 Task: Look for space in Vrbas, Serbia from 3rd August, 2023 to 17th August, 2023 for 3 adults, 1 child in price range Rs.3000 to Rs.15000. Place can be entire place with 3 bedrooms having 4 beds and 2 bathrooms. Property type can be house, flat, guest house. Booking option can be shelf check-in. Required host language is English.
Action: Mouse moved to (438, 106)
Screenshot: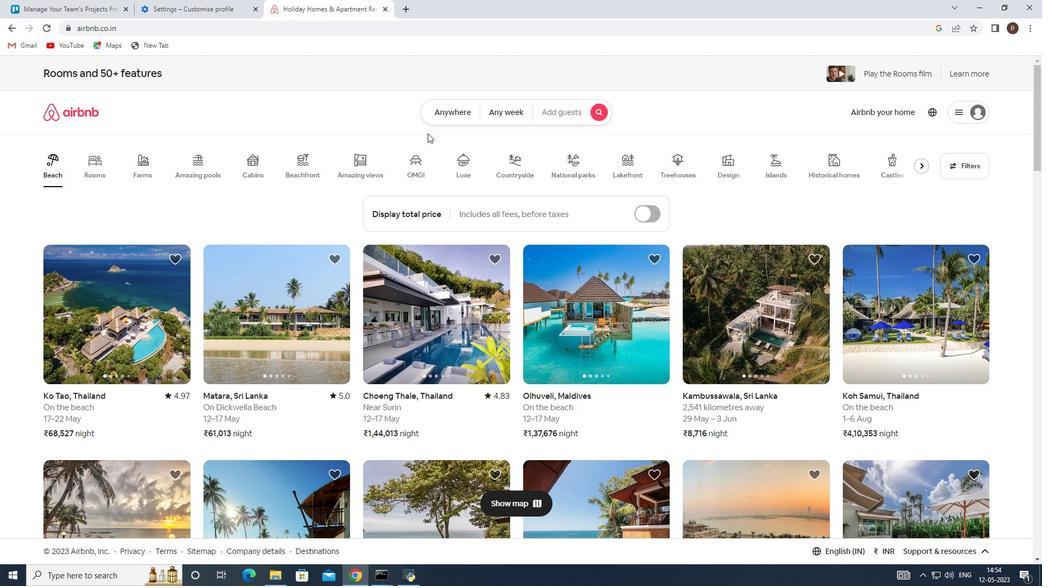 
Action: Mouse pressed left at (438, 106)
Screenshot: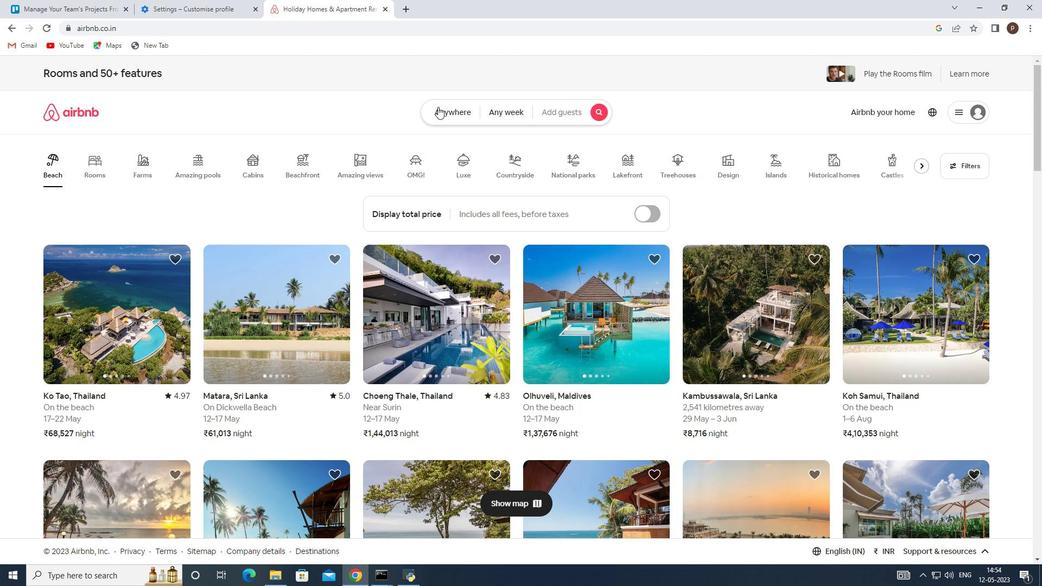 
Action: Mouse moved to (355, 147)
Screenshot: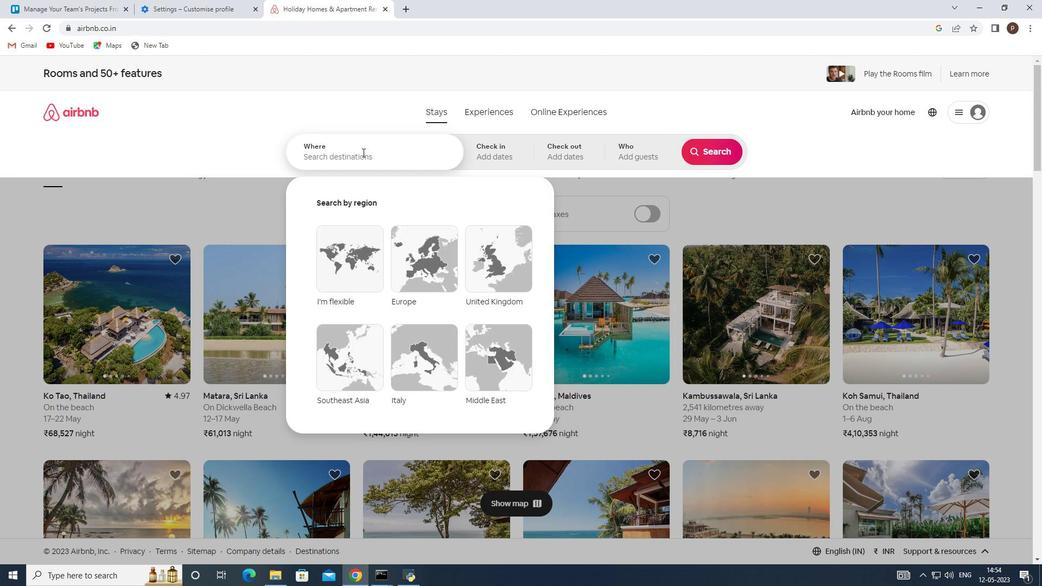 
Action: Mouse pressed left at (355, 147)
Screenshot: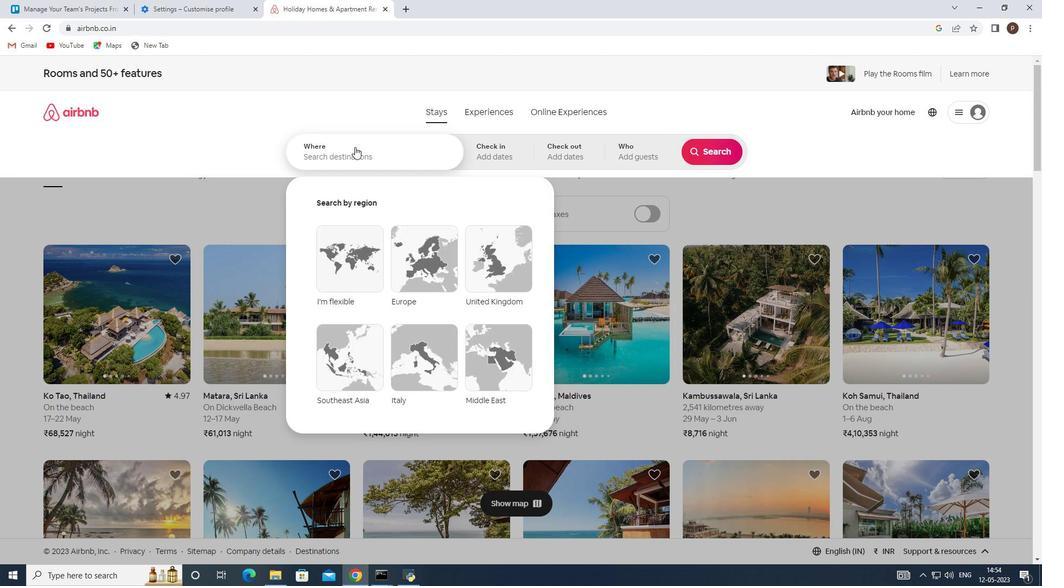 
Action: Mouse moved to (352, 153)
Screenshot: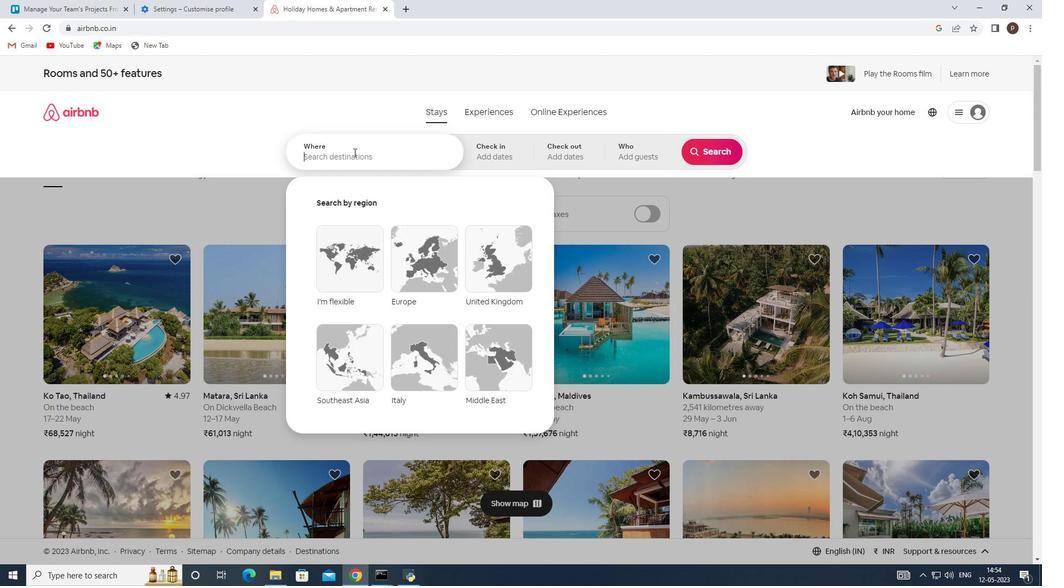 
Action: Key pressed <Key.caps_lock>V<Key.caps_lock>rbas
Screenshot: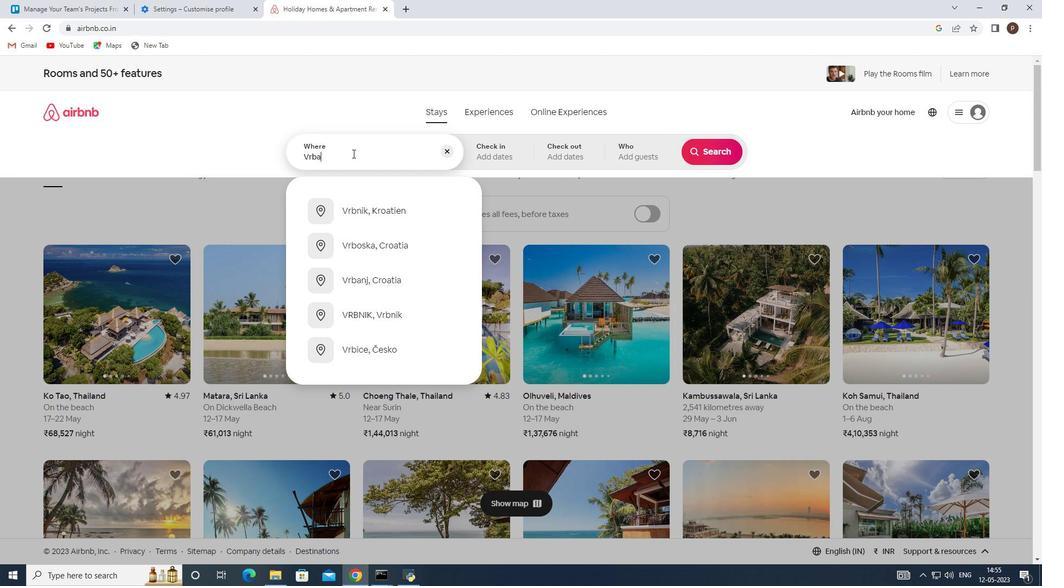 
Action: Mouse moved to (373, 204)
Screenshot: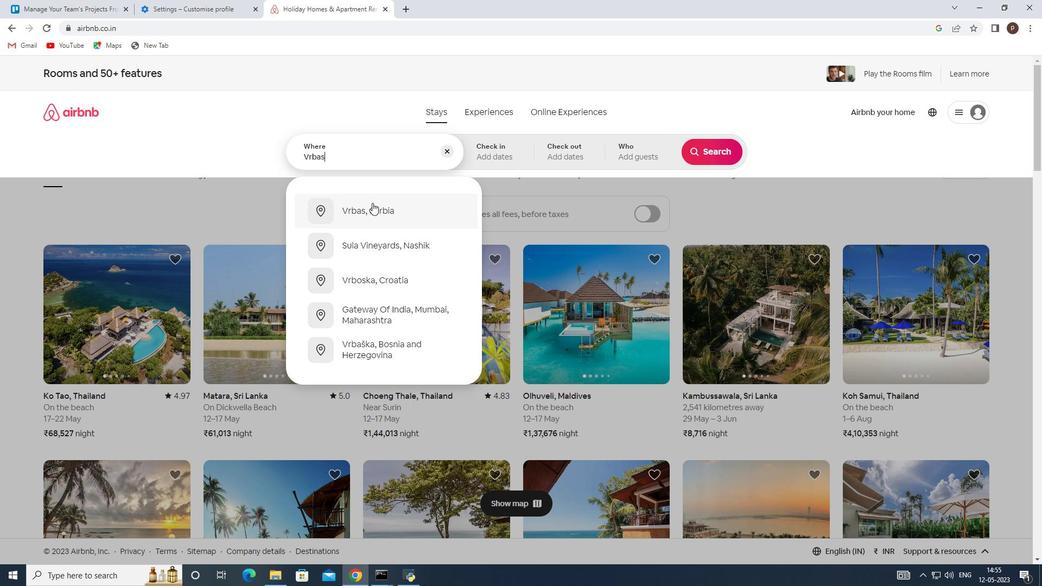 
Action: Mouse pressed left at (373, 204)
Screenshot: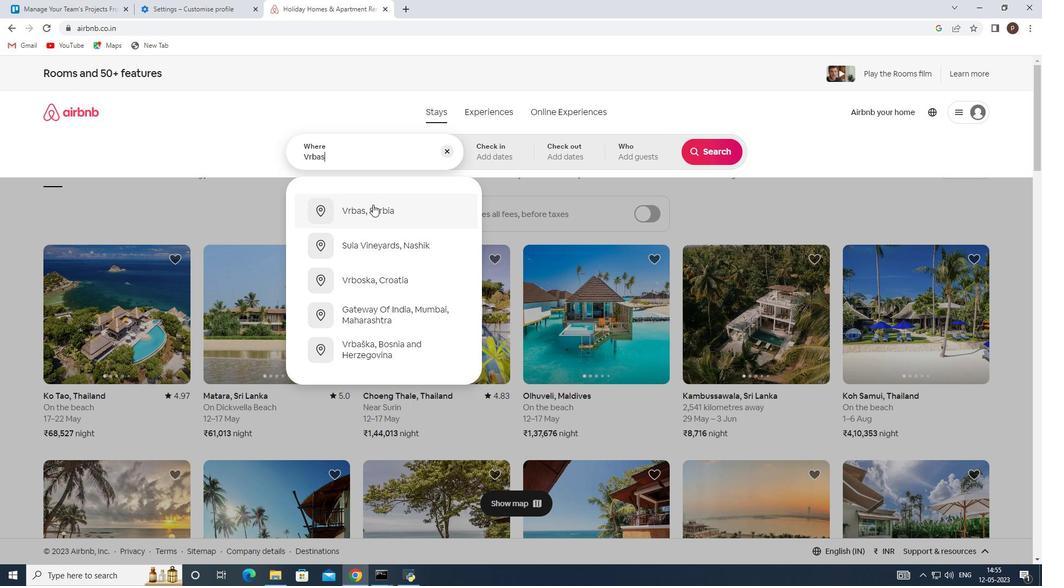 
Action: Mouse moved to (706, 240)
Screenshot: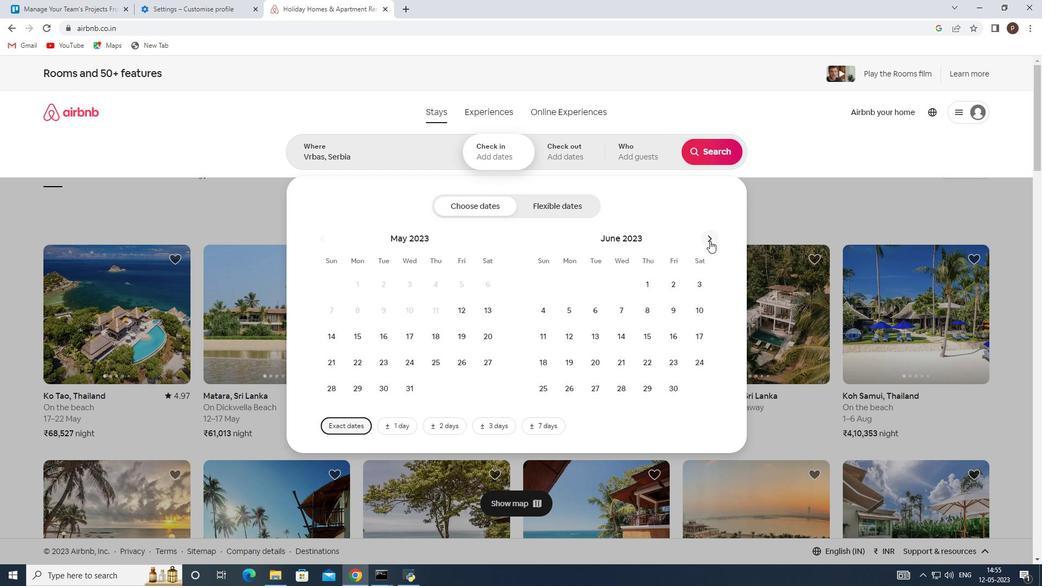 
Action: Mouse pressed left at (706, 240)
Screenshot: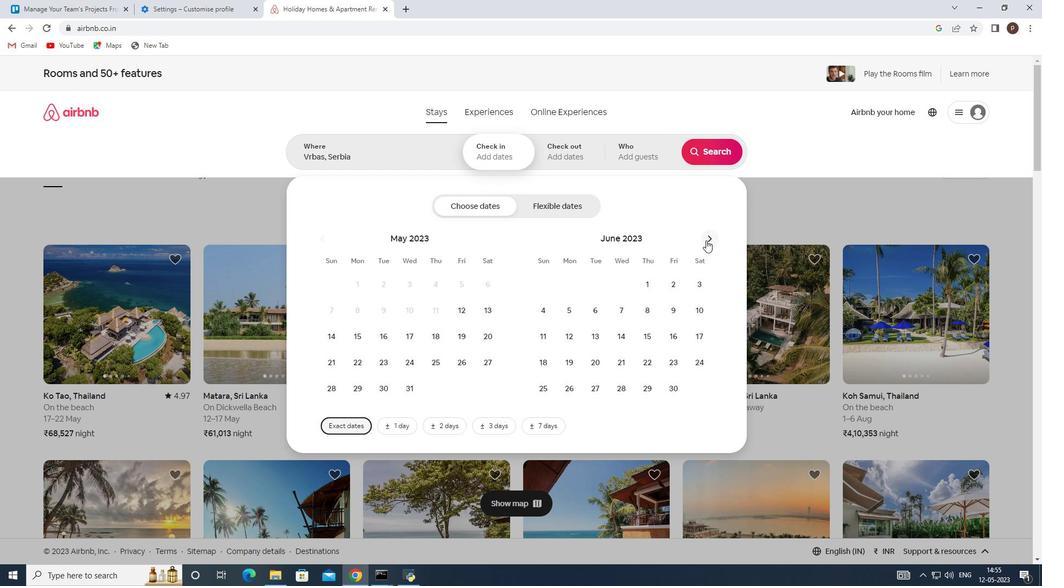 
Action: Mouse pressed left at (706, 240)
Screenshot: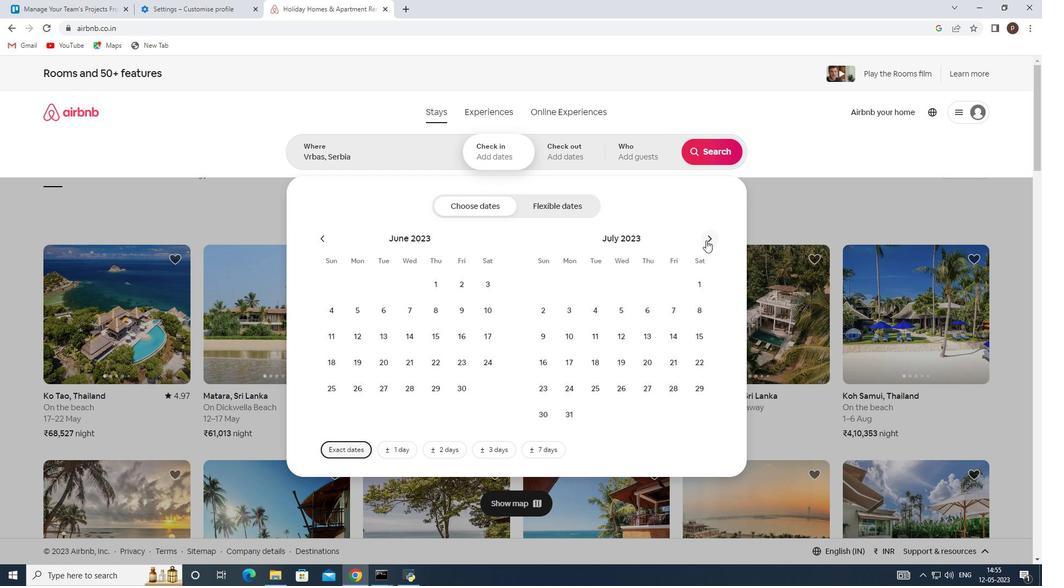 
Action: Mouse moved to (652, 281)
Screenshot: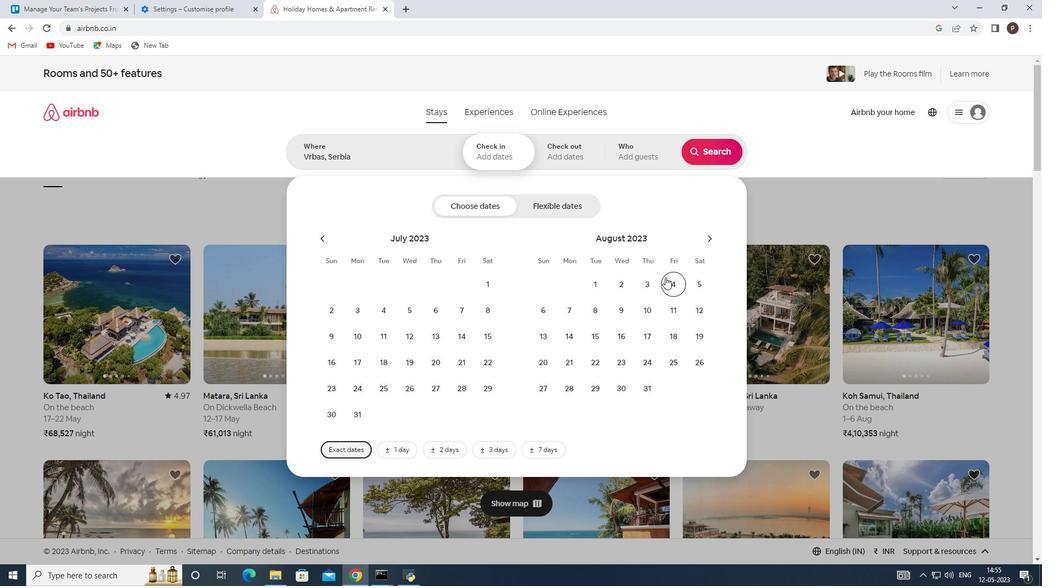 
Action: Mouse pressed left at (652, 281)
Screenshot: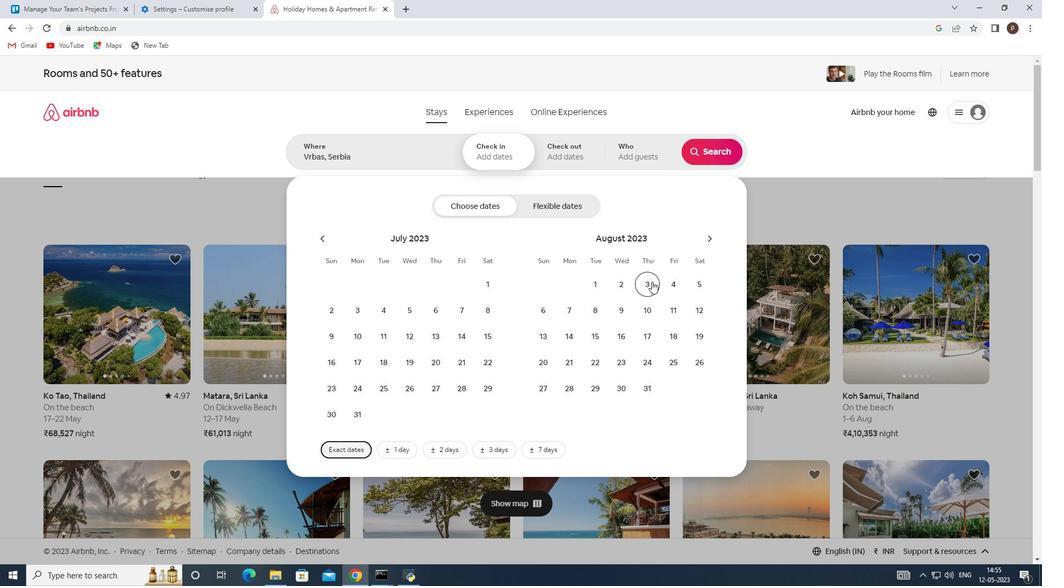 
Action: Mouse moved to (647, 337)
Screenshot: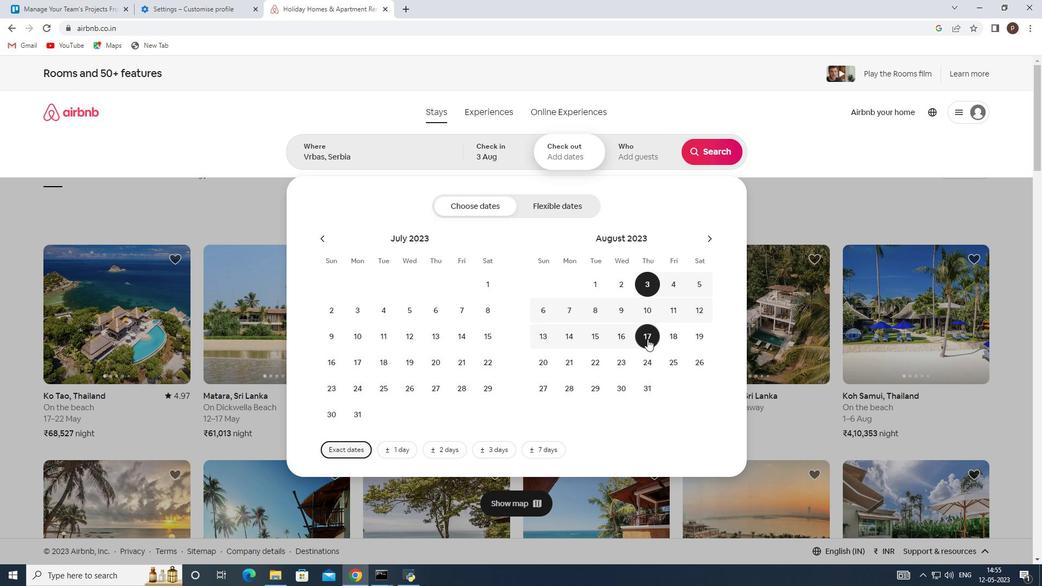 
Action: Mouse pressed left at (647, 337)
Screenshot: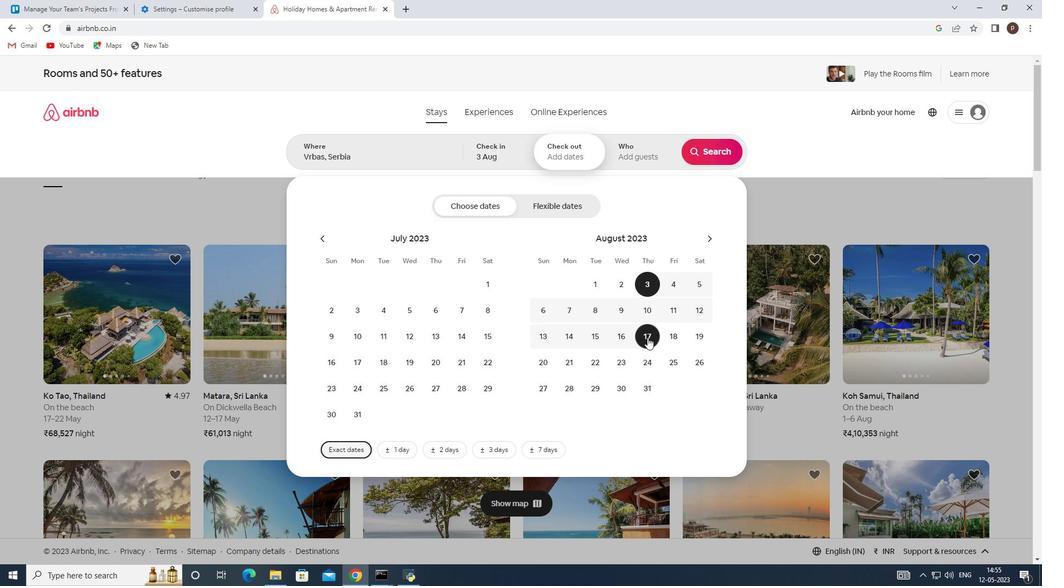 
Action: Mouse moved to (644, 144)
Screenshot: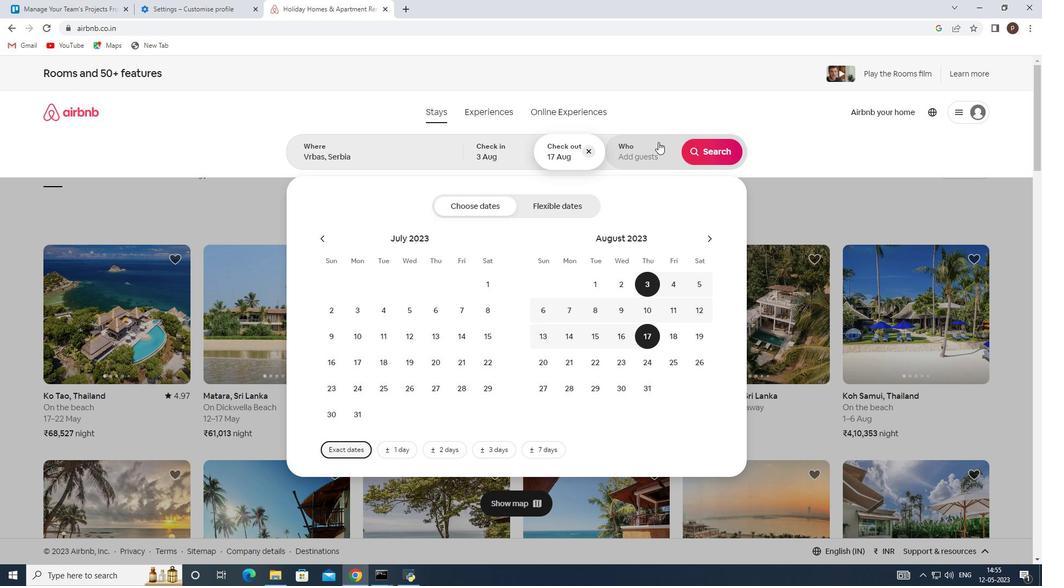 
Action: Mouse pressed left at (644, 144)
Screenshot: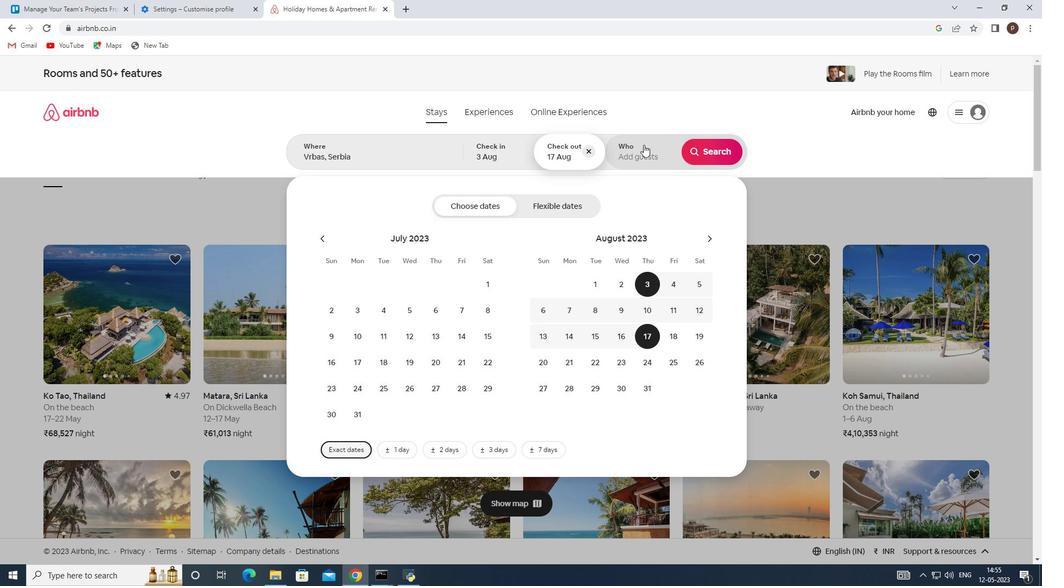 
Action: Mouse moved to (707, 210)
Screenshot: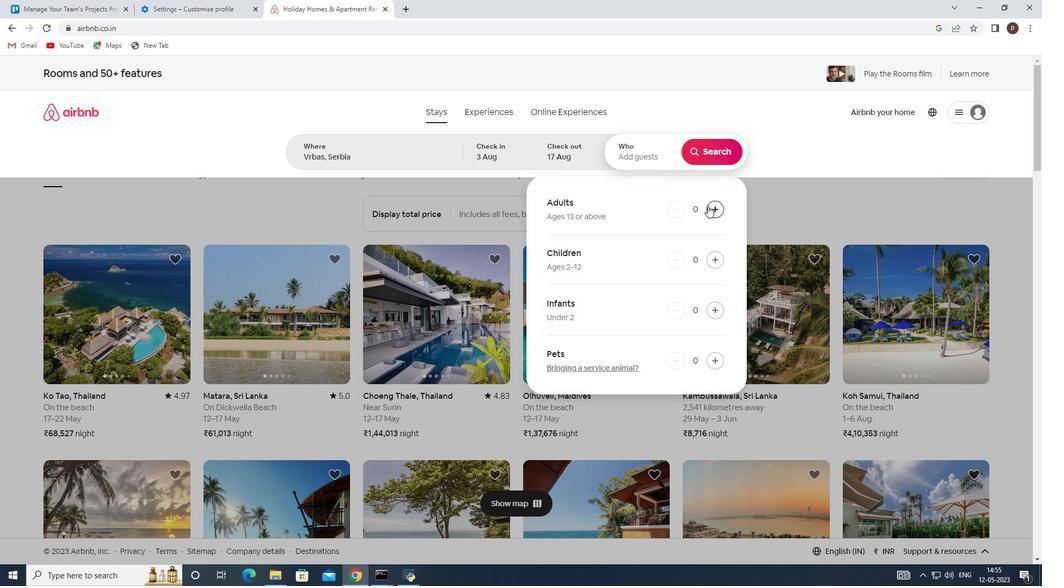 
Action: Mouse pressed left at (707, 210)
Screenshot: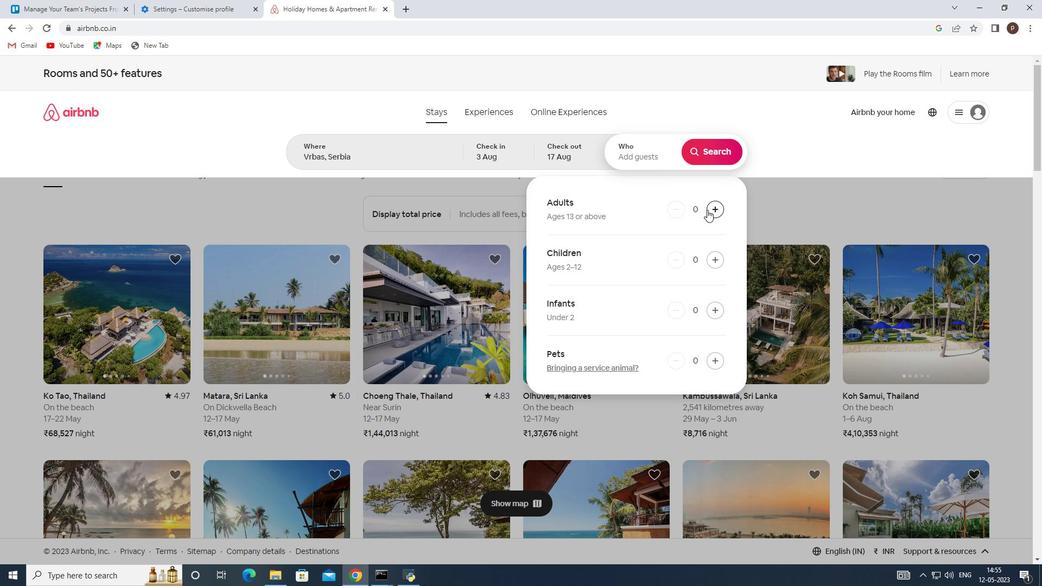 
Action: Mouse pressed left at (707, 210)
Screenshot: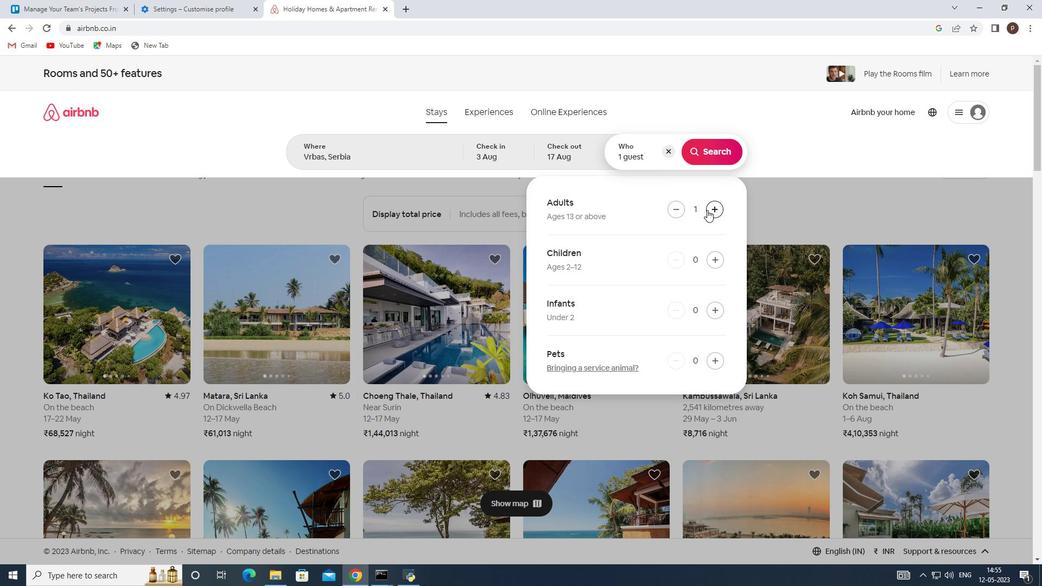 
Action: Mouse pressed left at (707, 210)
Screenshot: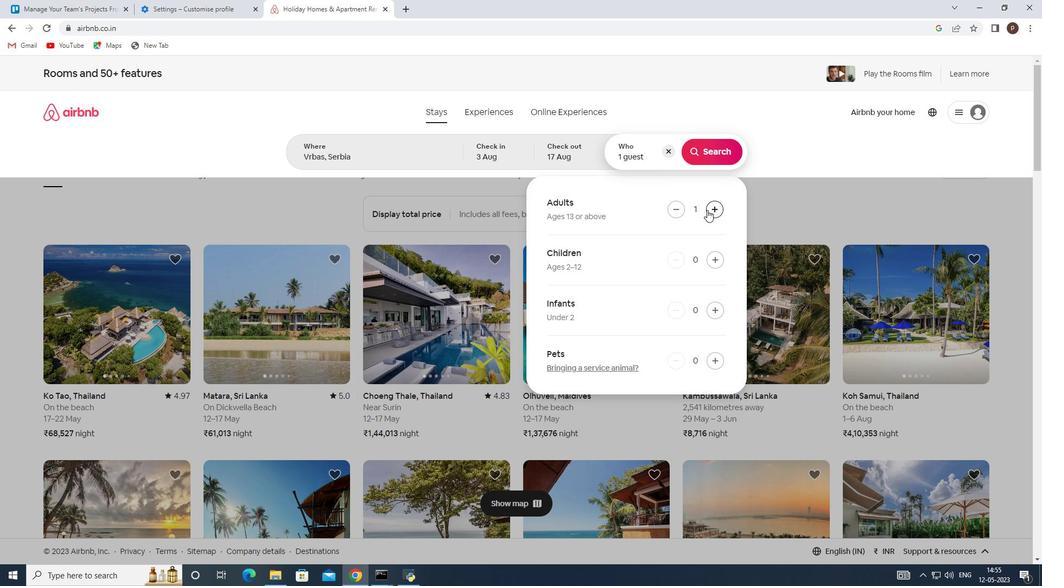
Action: Mouse moved to (714, 254)
Screenshot: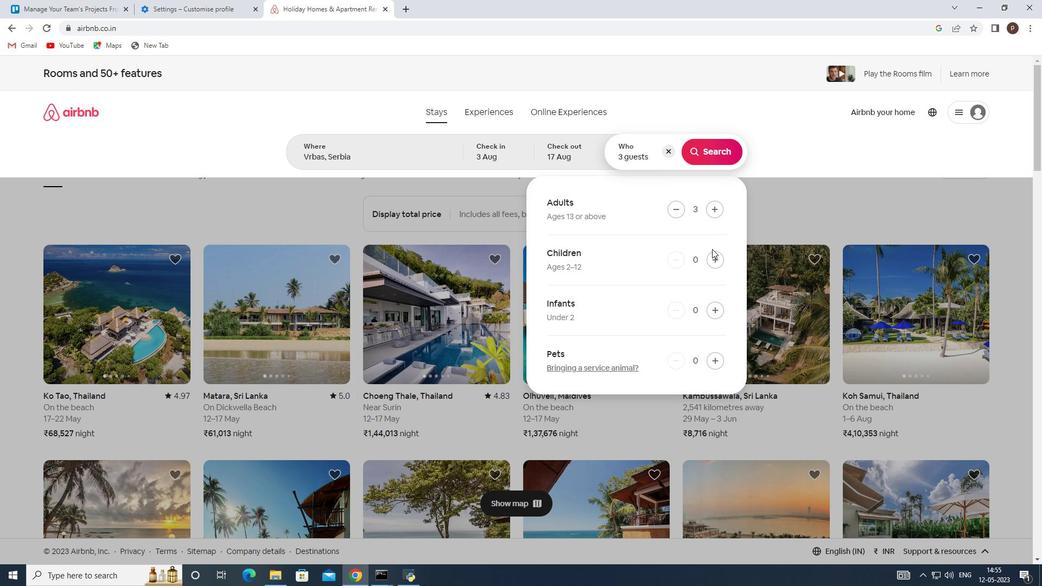 
Action: Mouse pressed left at (714, 254)
Screenshot: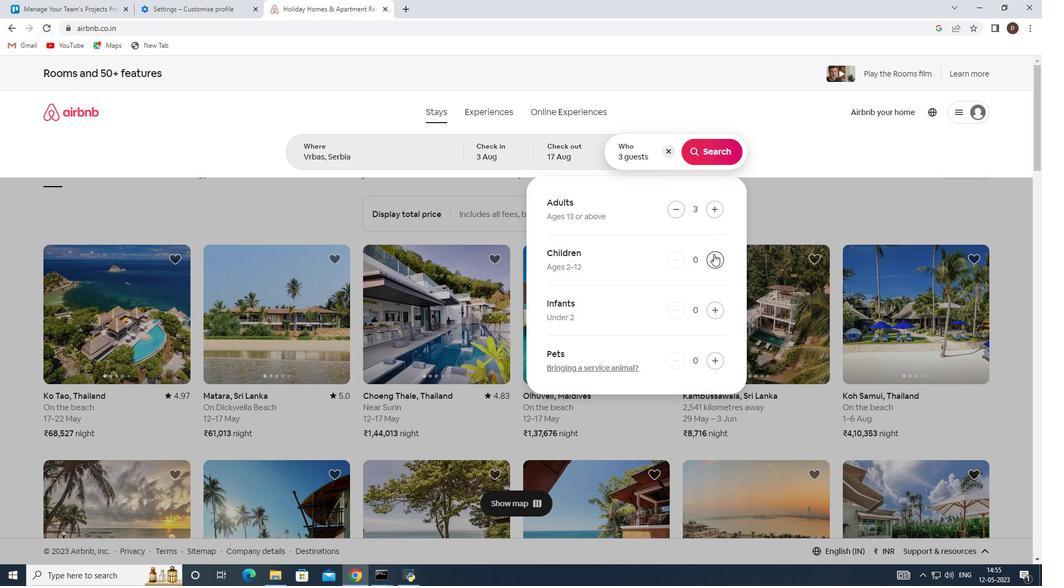 
Action: Mouse moved to (711, 147)
Screenshot: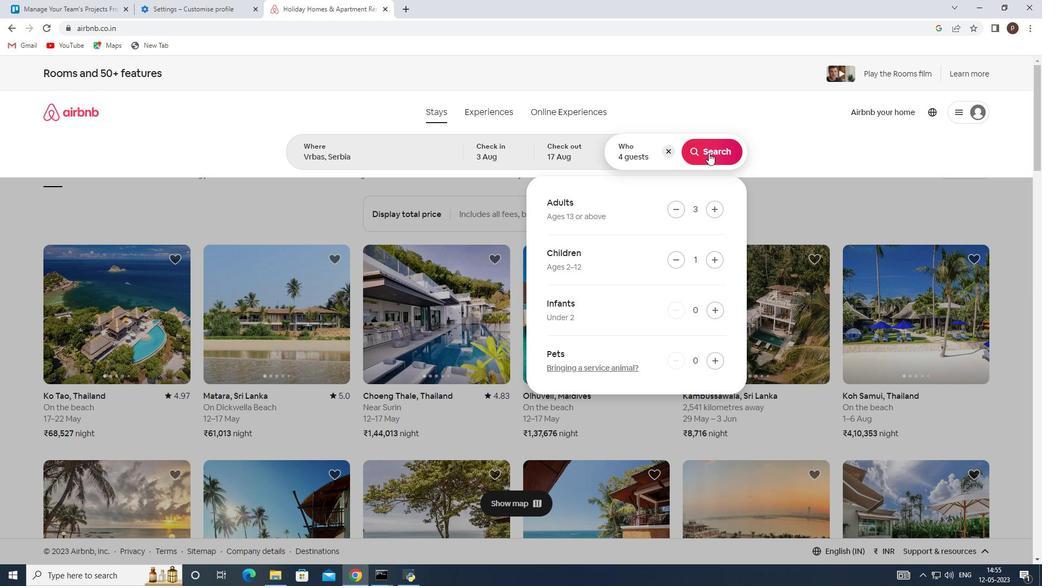 
Action: Mouse pressed left at (711, 147)
Screenshot: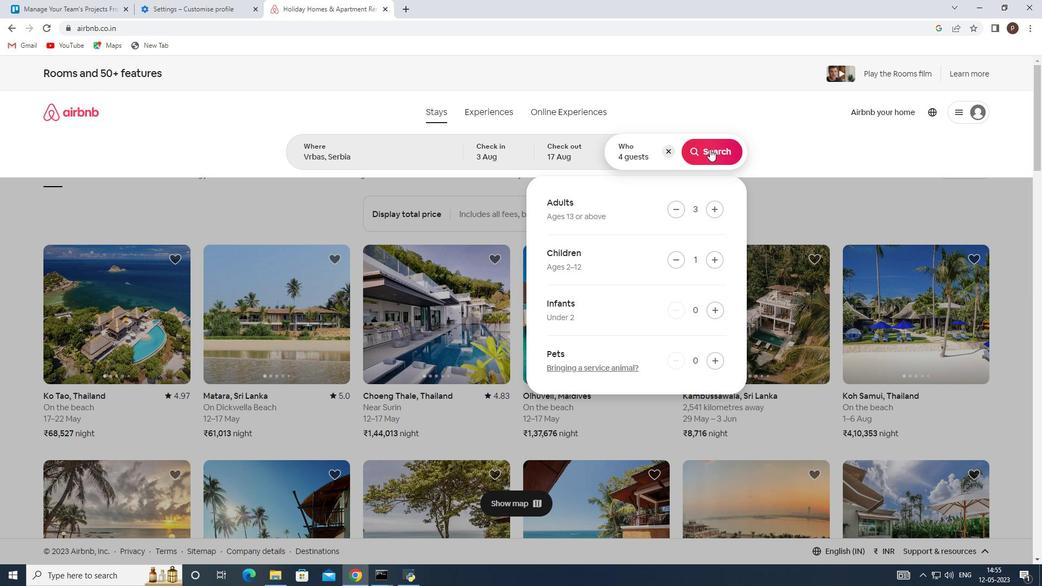 
Action: Mouse moved to (979, 122)
Screenshot: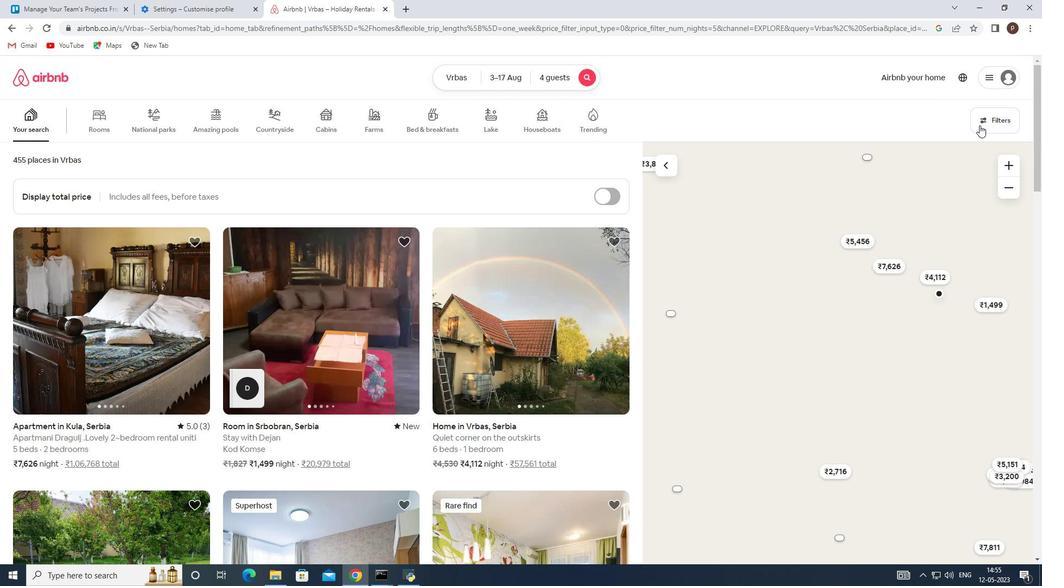 
Action: Mouse pressed left at (979, 122)
Screenshot: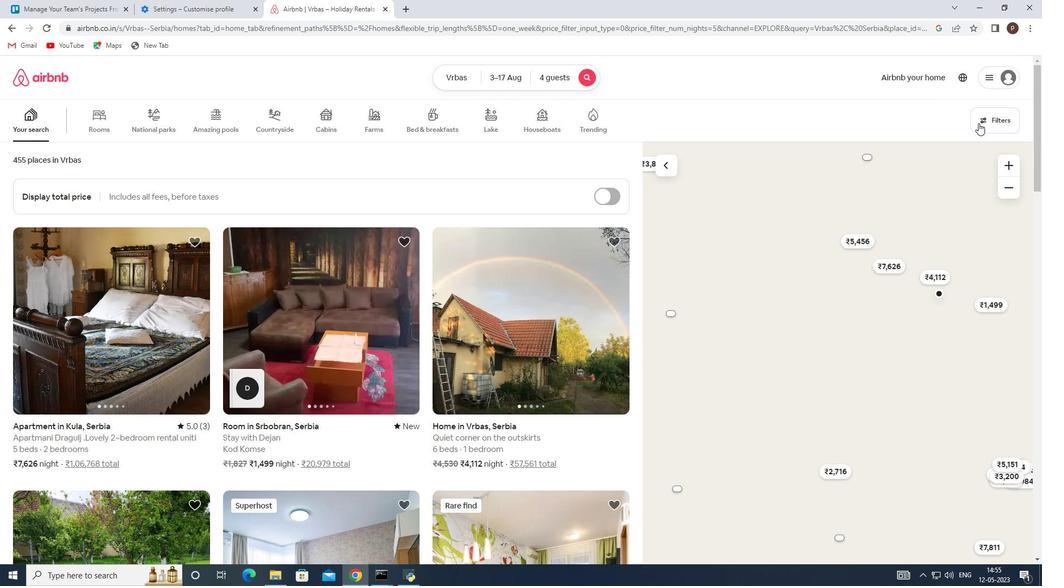
Action: Mouse moved to (366, 390)
Screenshot: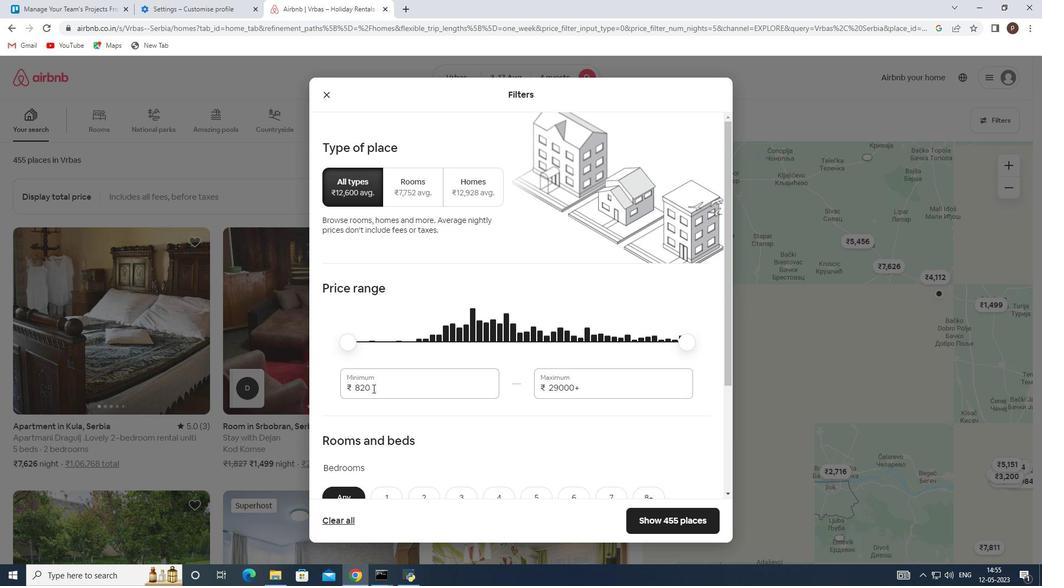 
Action: Mouse pressed left at (366, 390)
Screenshot: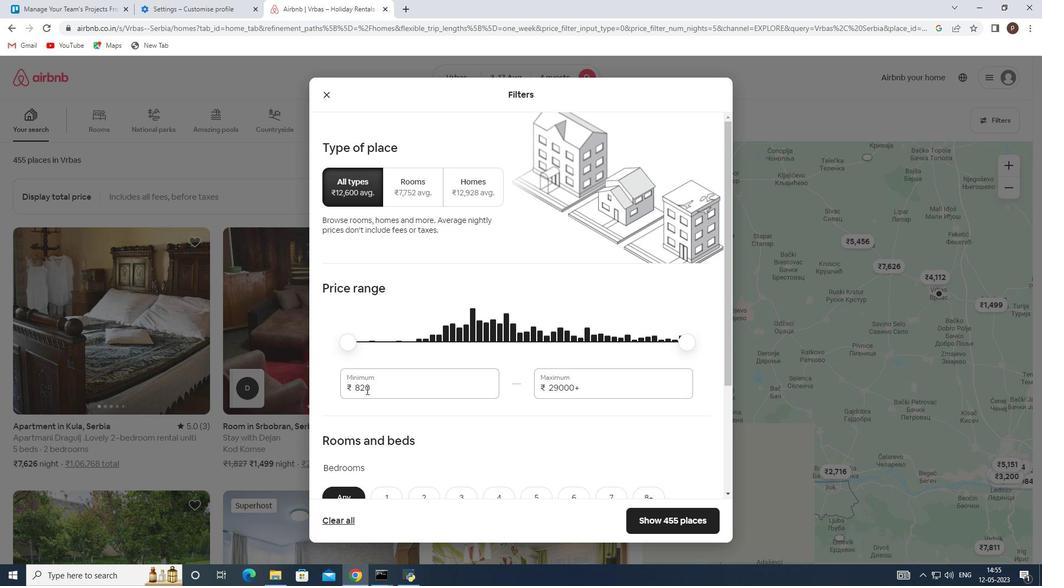 
Action: Mouse pressed left at (366, 390)
Screenshot: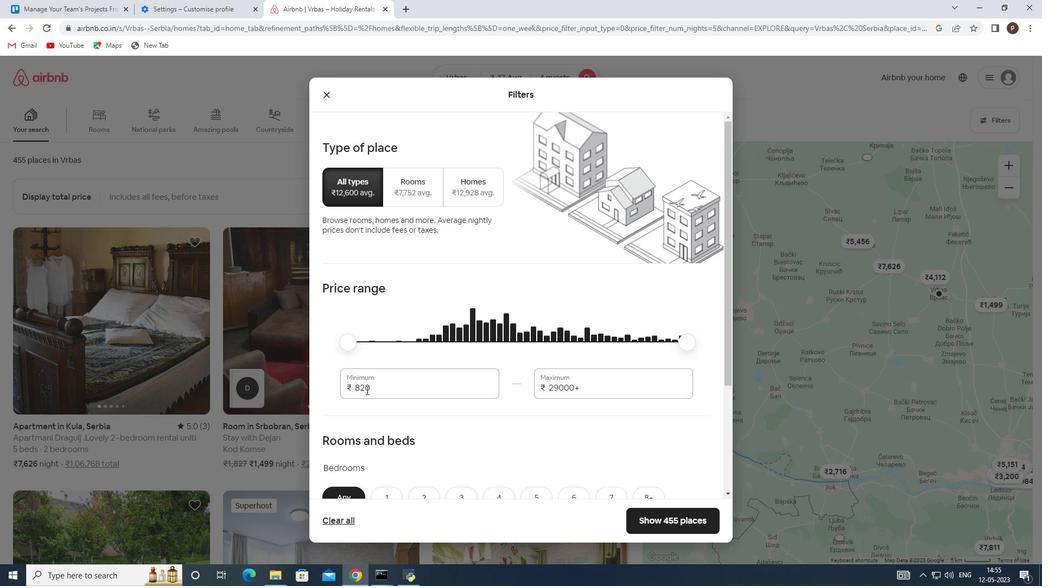 
Action: Key pressed 3000<Key.tab>15000
Screenshot: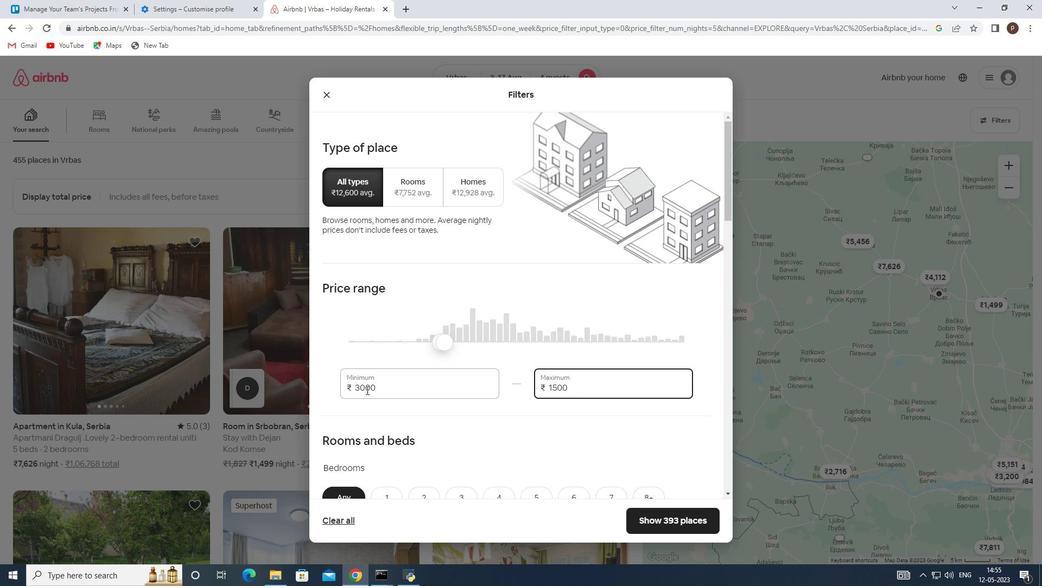 
Action: Mouse moved to (421, 420)
Screenshot: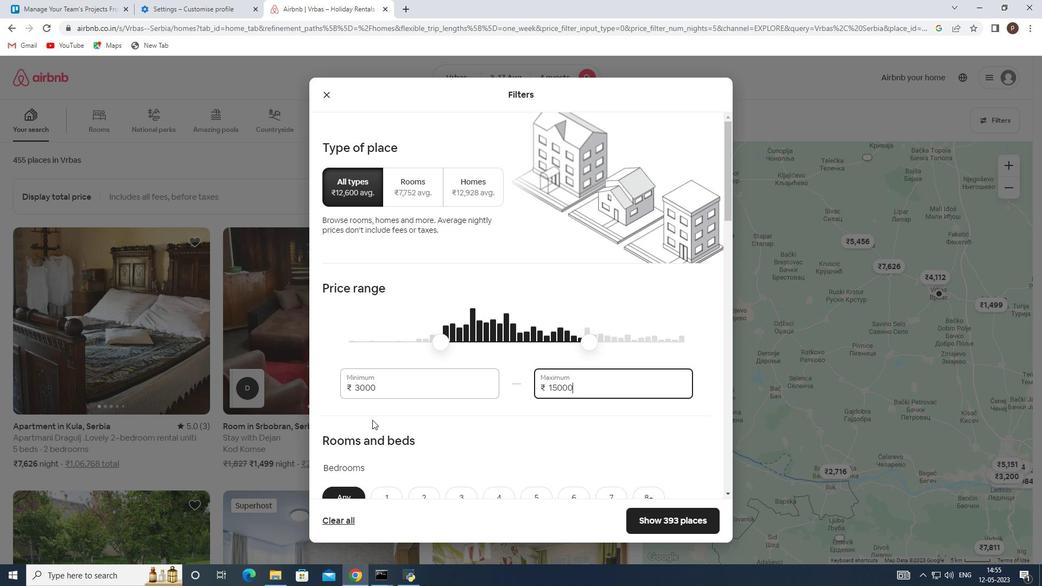 
Action: Mouse scrolled (421, 419) with delta (0, 0)
Screenshot: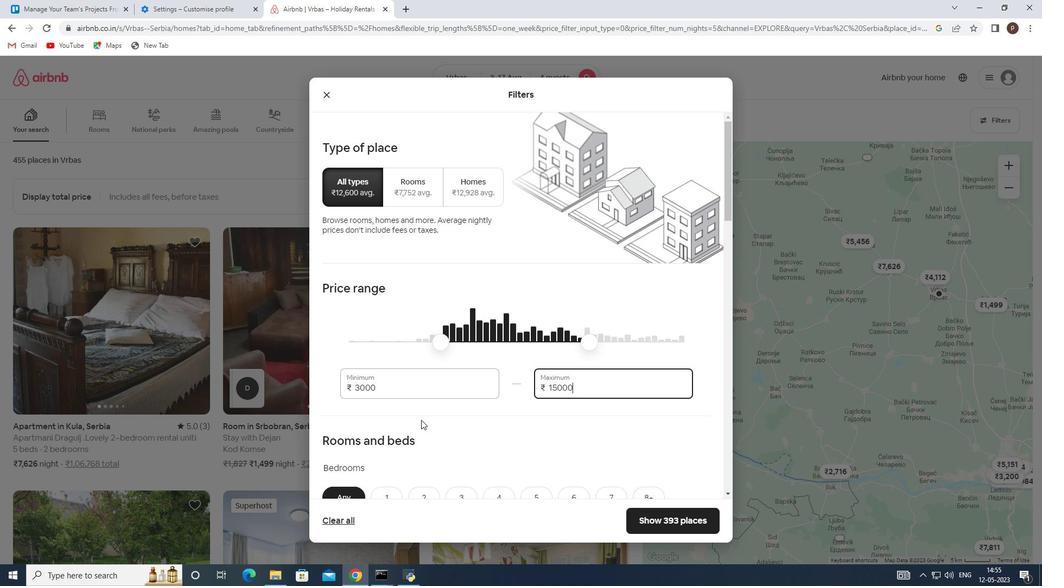 
Action: Mouse scrolled (421, 419) with delta (0, 0)
Screenshot: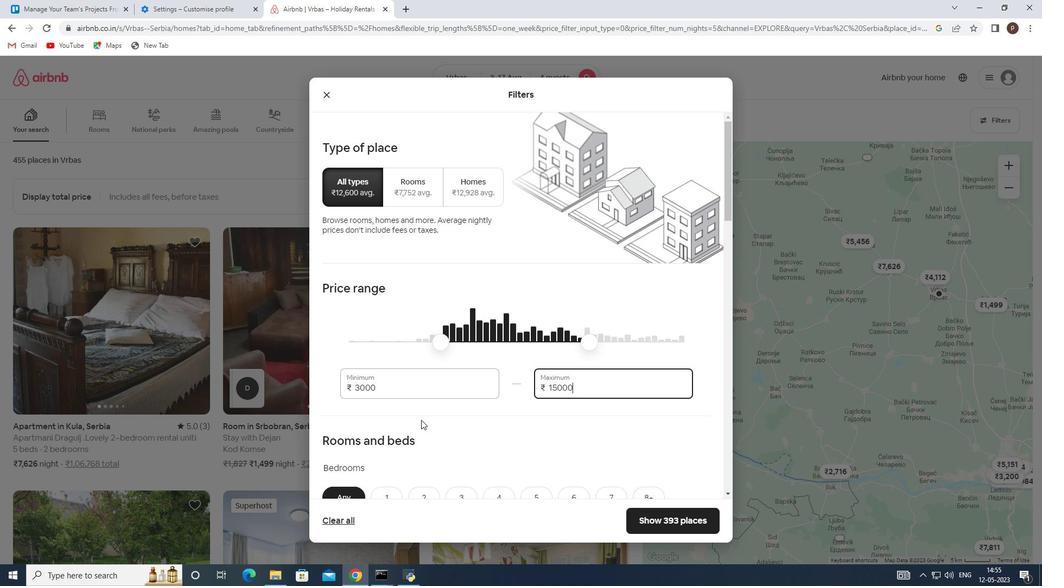 
Action: Mouse moved to (458, 388)
Screenshot: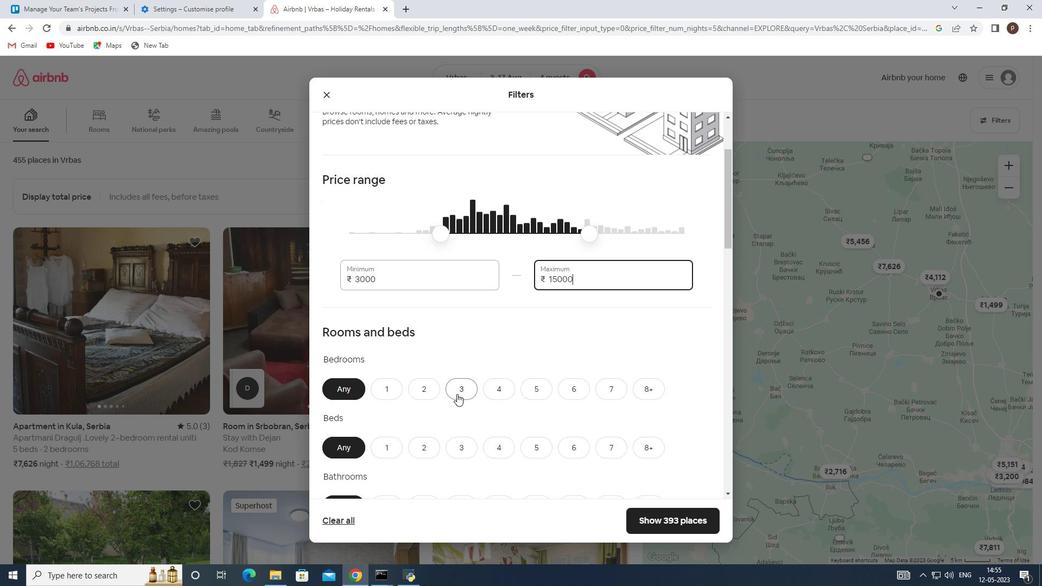 
Action: Mouse pressed left at (458, 388)
Screenshot: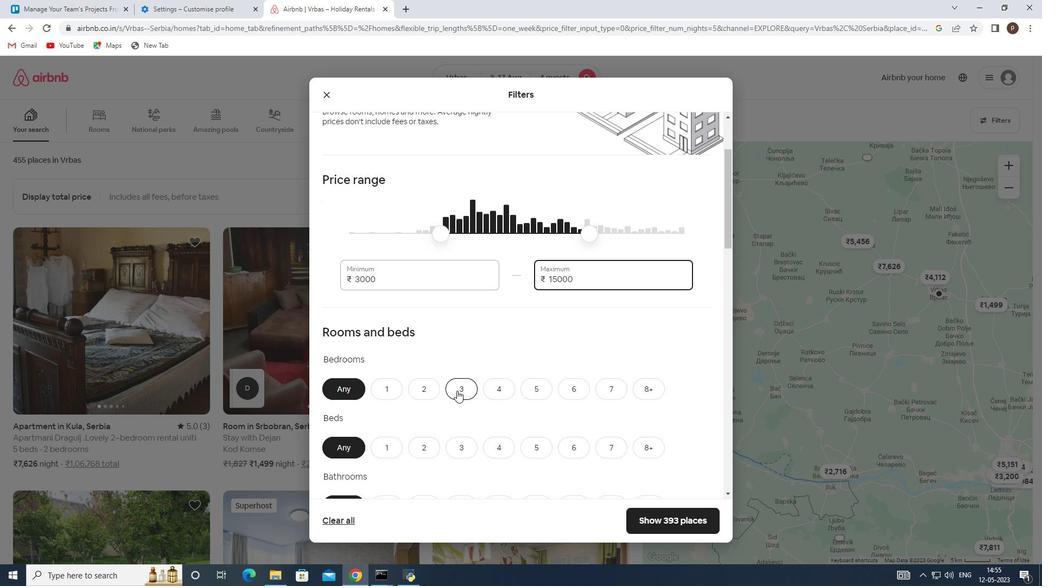 
Action: Mouse moved to (496, 453)
Screenshot: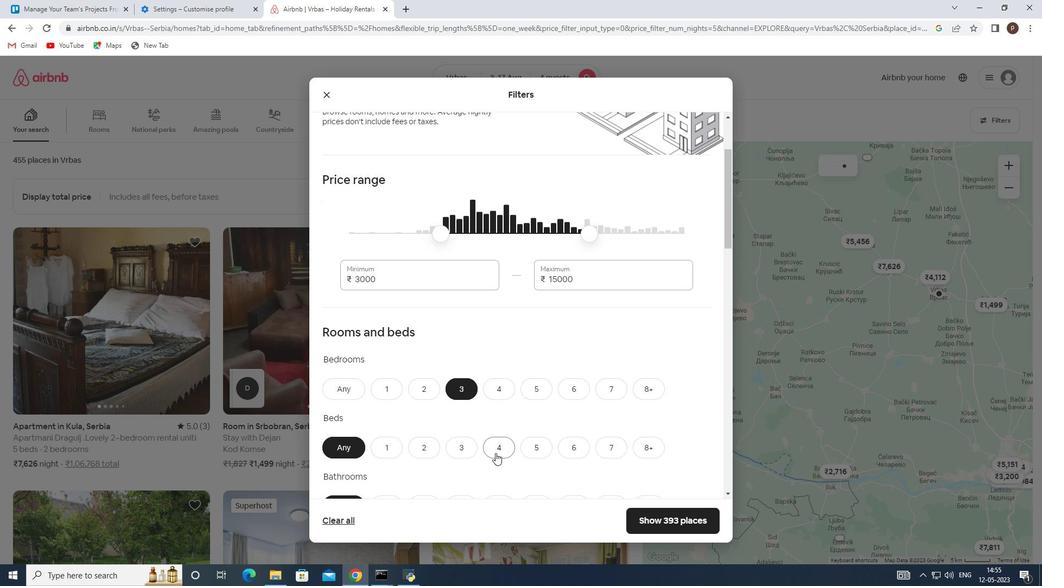 
Action: Mouse pressed left at (496, 453)
Screenshot: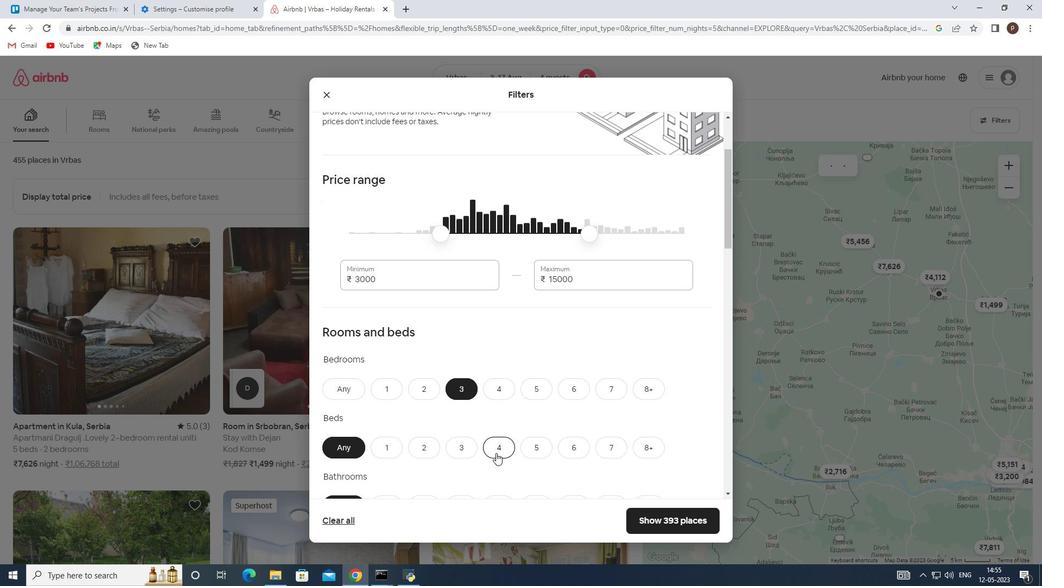 
Action: Mouse moved to (495, 446)
Screenshot: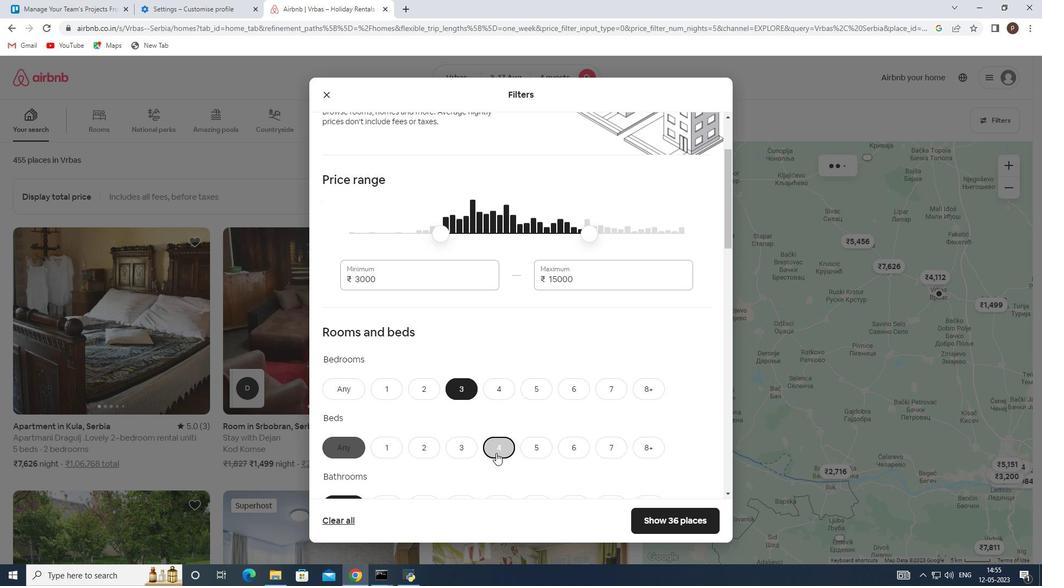 
Action: Mouse scrolled (495, 445) with delta (0, 0)
Screenshot: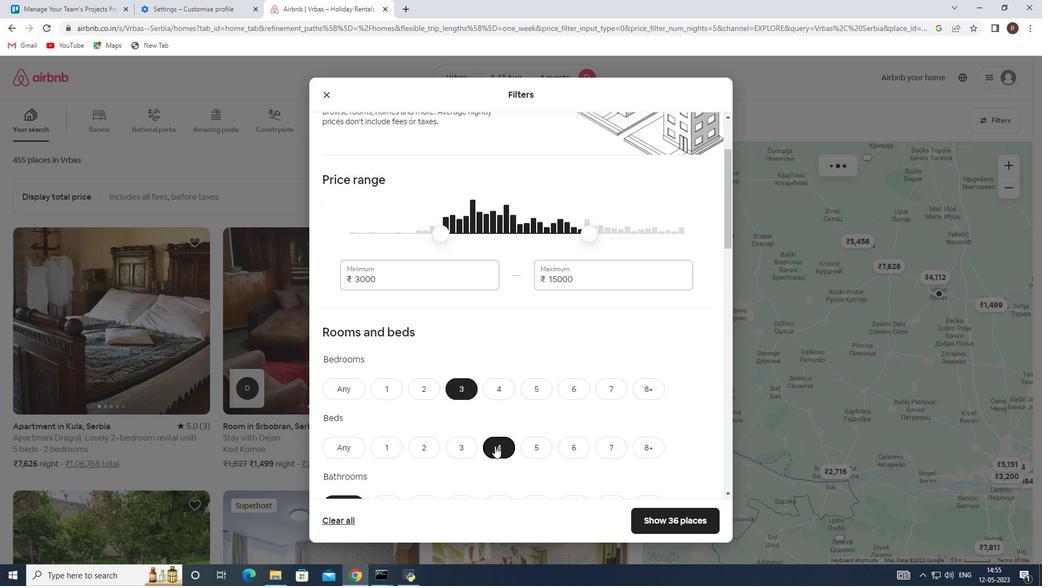 
Action: Mouse scrolled (495, 445) with delta (0, 0)
Screenshot: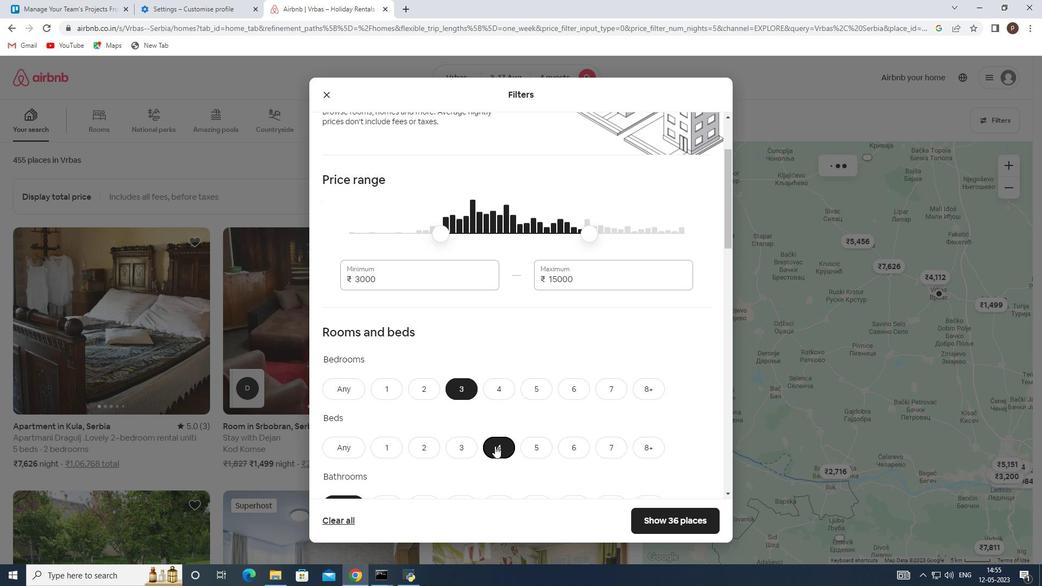 
Action: Mouse moved to (425, 393)
Screenshot: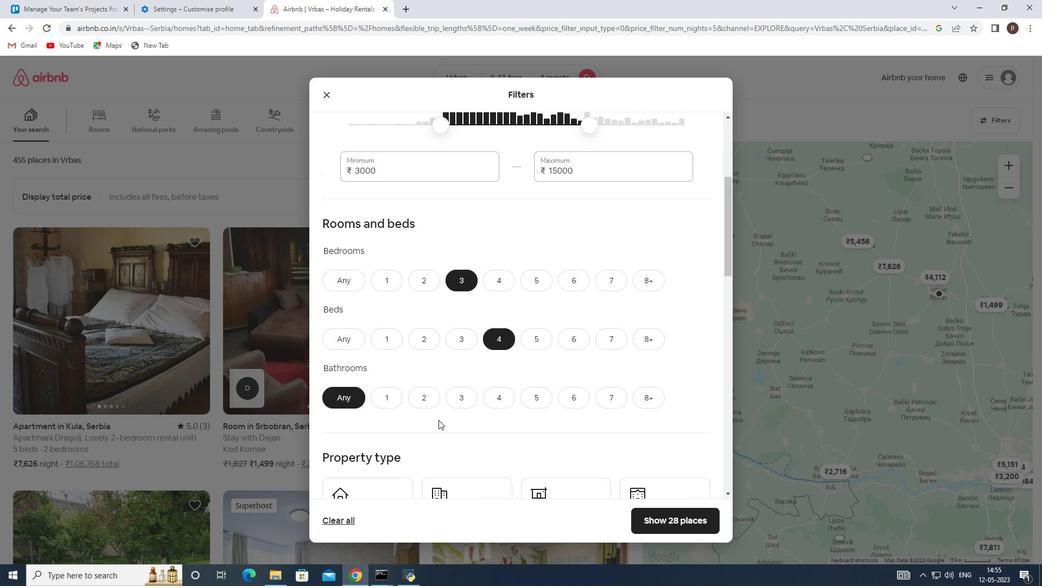 
Action: Mouse pressed left at (425, 393)
Screenshot: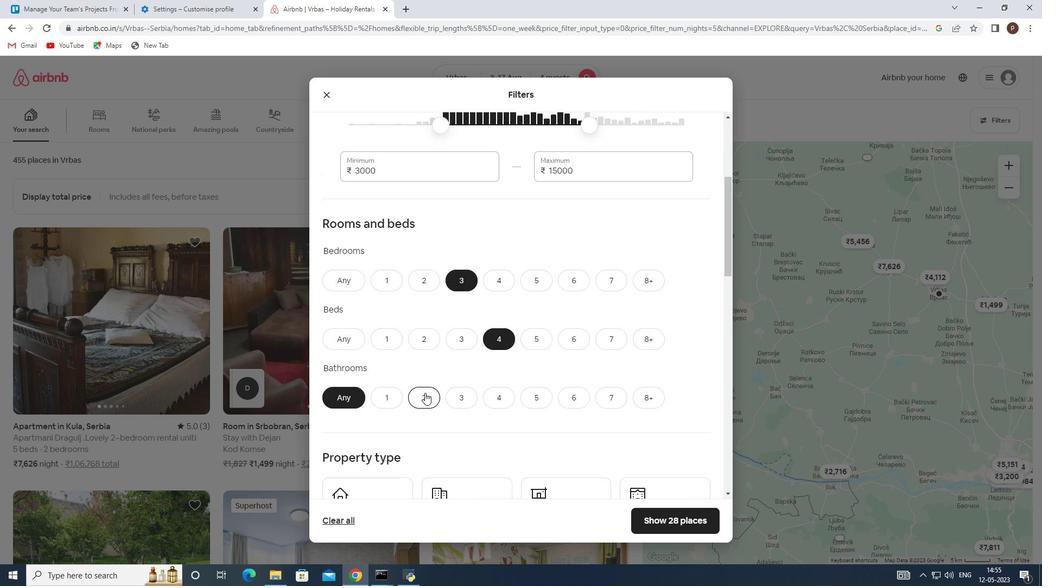 
Action: Mouse moved to (423, 406)
Screenshot: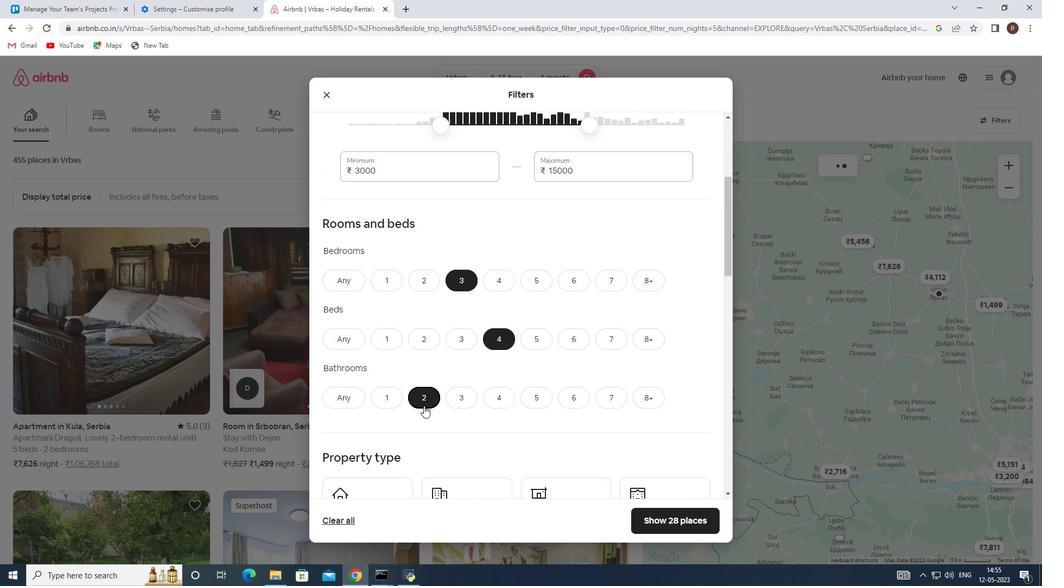 
Action: Mouse scrolled (423, 406) with delta (0, 0)
Screenshot: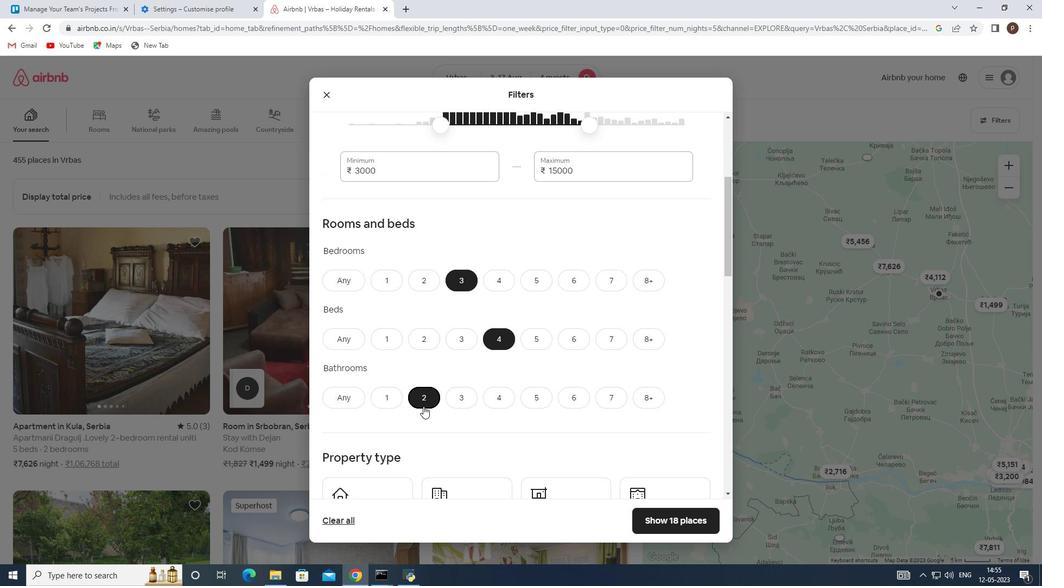 
Action: Mouse moved to (360, 439)
Screenshot: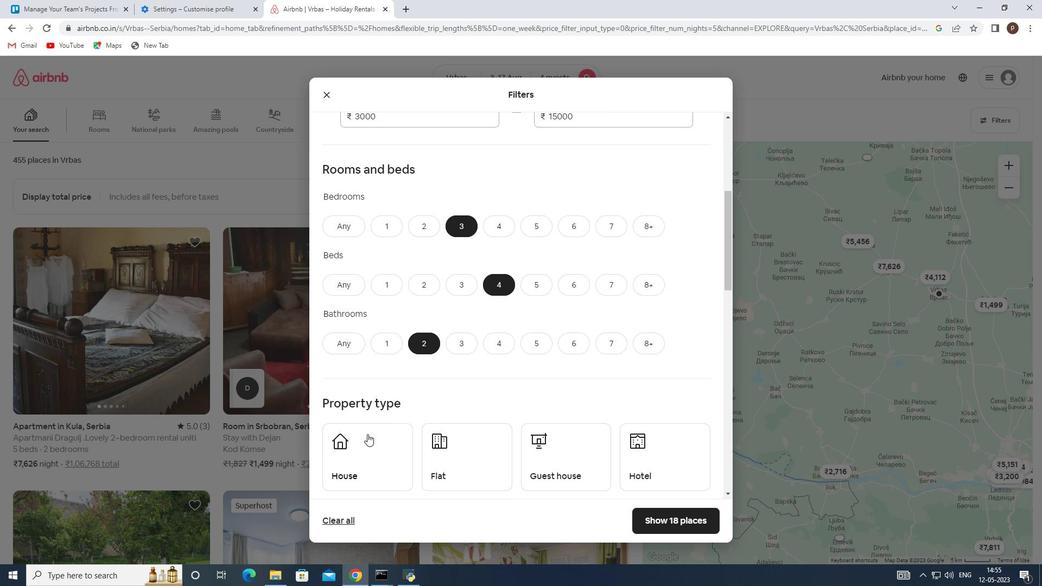 
Action: Mouse pressed left at (360, 439)
Screenshot: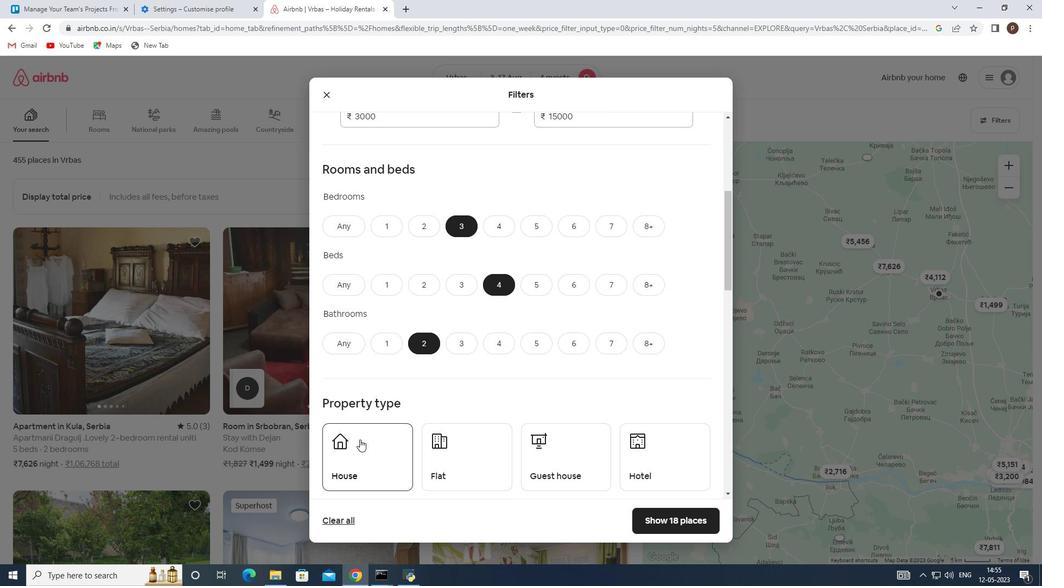 
Action: Mouse moved to (469, 453)
Screenshot: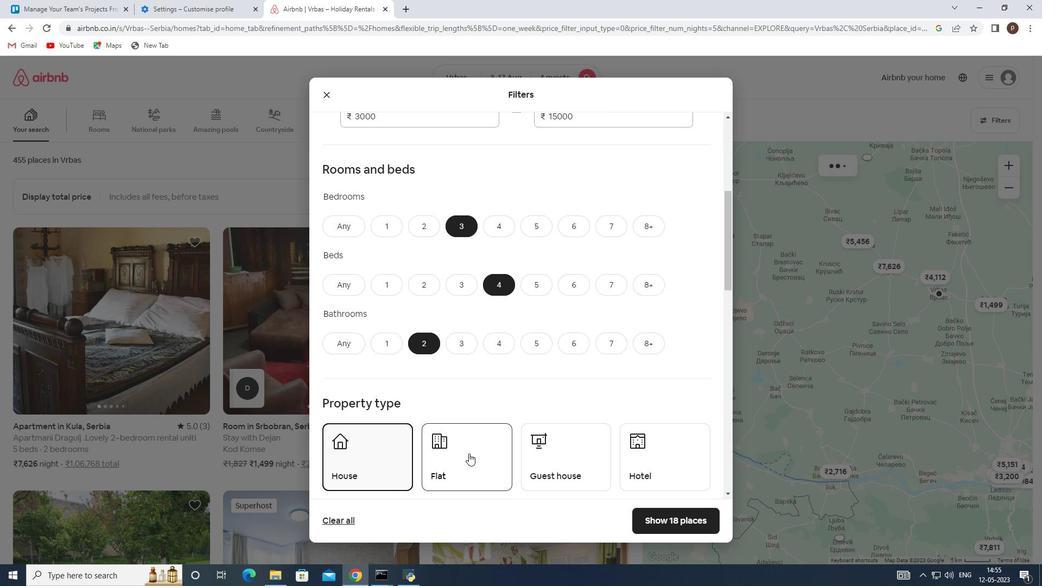 
Action: Mouse pressed left at (469, 453)
Screenshot: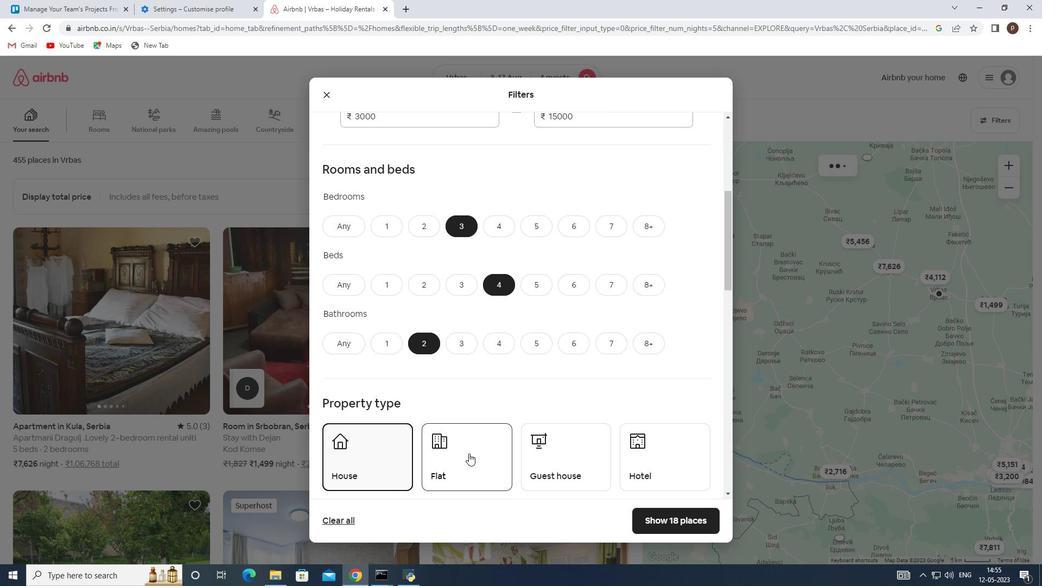 
Action: Mouse moved to (559, 455)
Screenshot: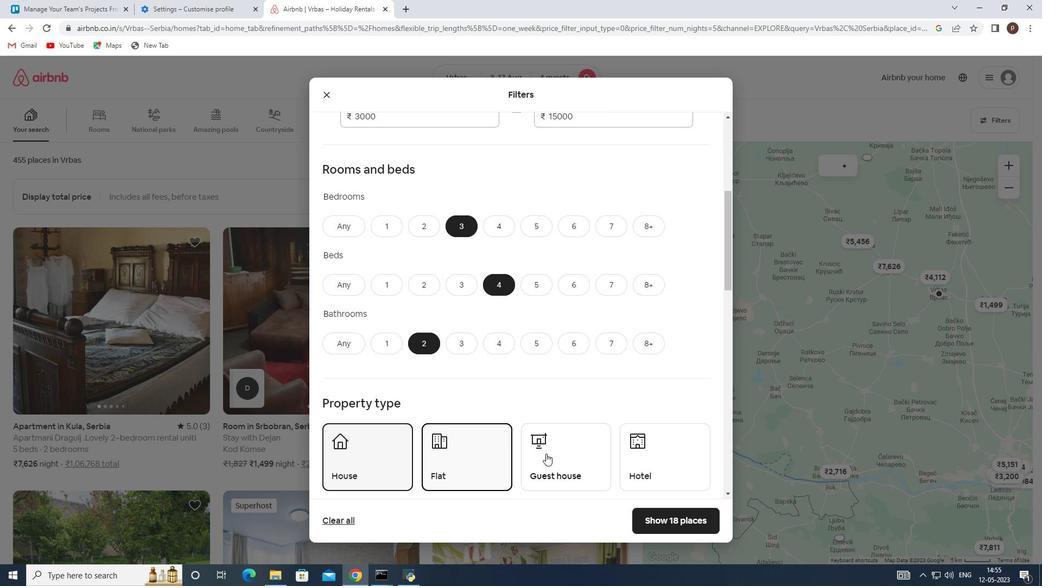 
Action: Mouse pressed left at (559, 455)
Screenshot: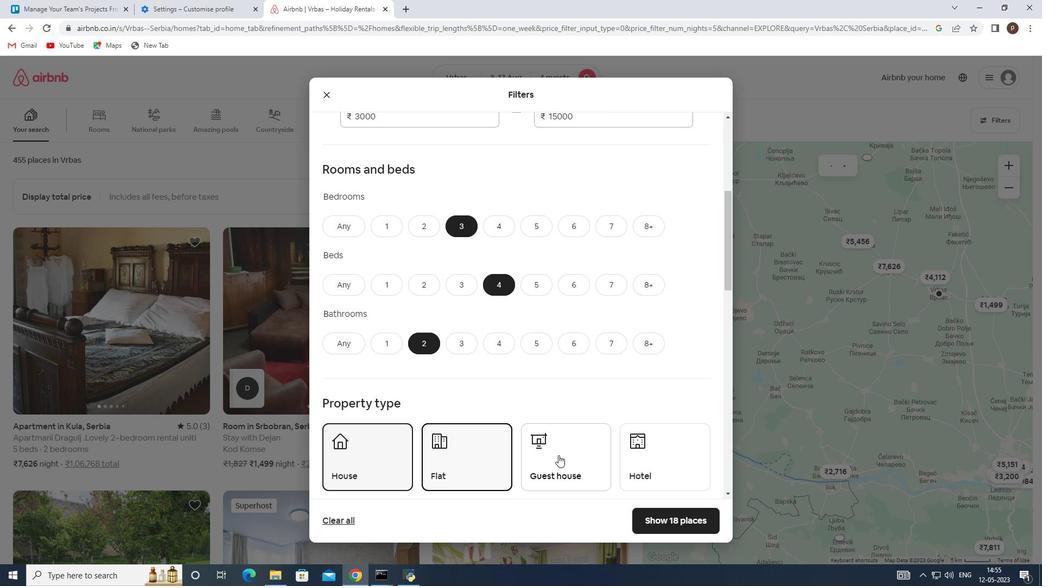 
Action: Mouse moved to (541, 448)
Screenshot: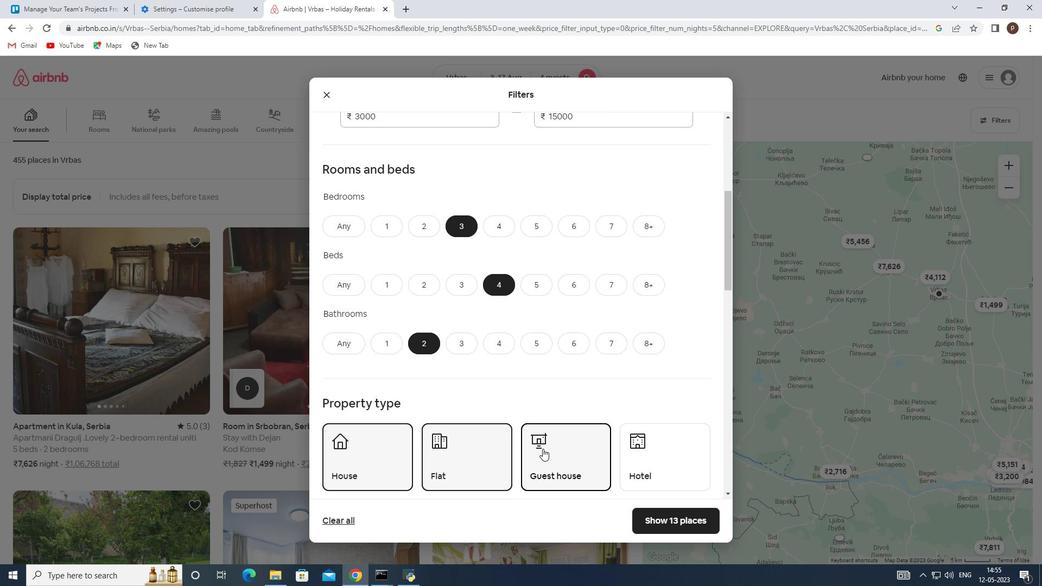 
Action: Mouse scrolled (541, 448) with delta (0, 0)
Screenshot: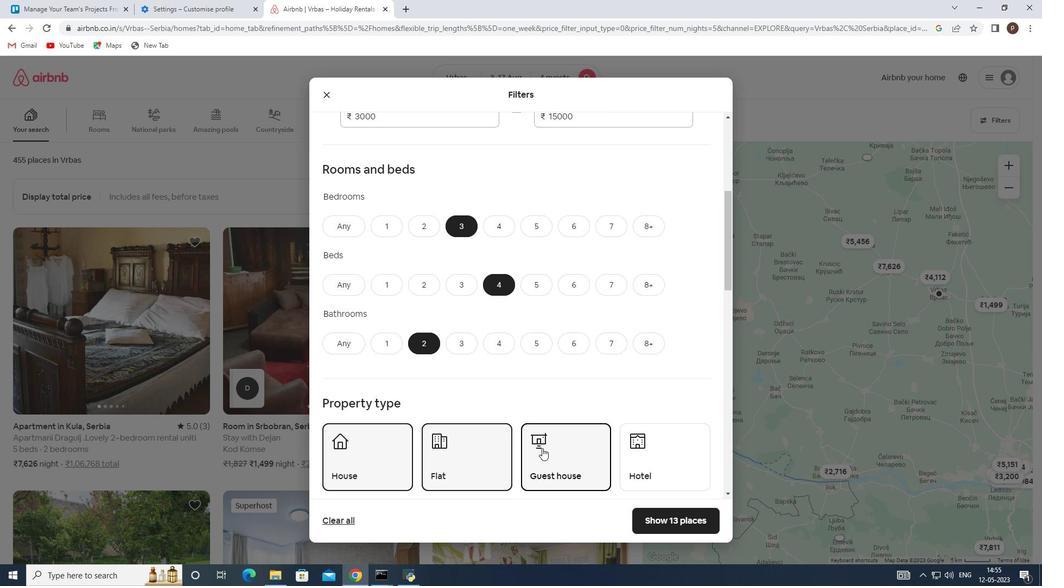 
Action: Mouse moved to (534, 444)
Screenshot: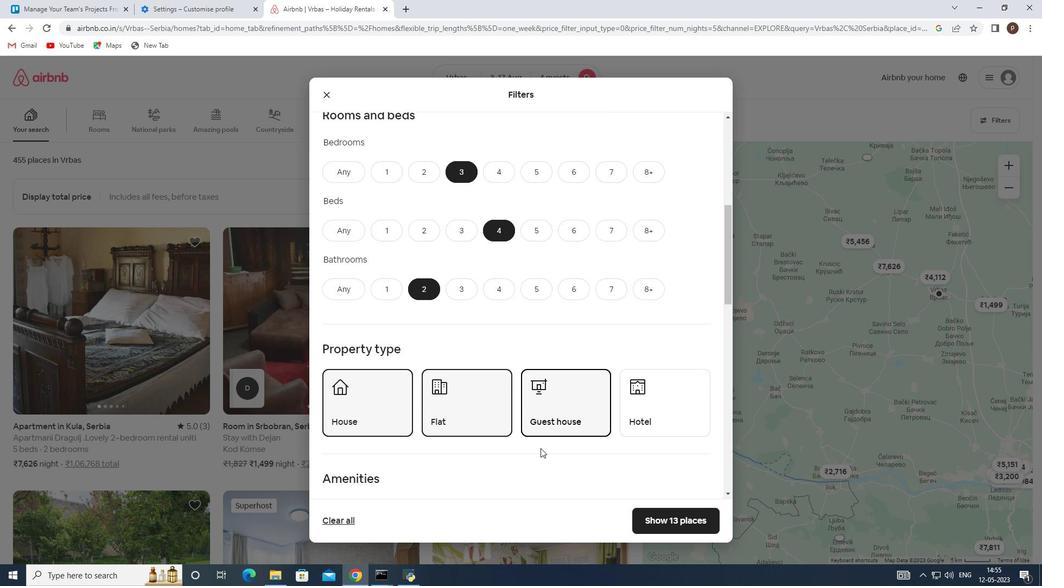 
Action: Mouse scrolled (534, 443) with delta (0, 0)
Screenshot: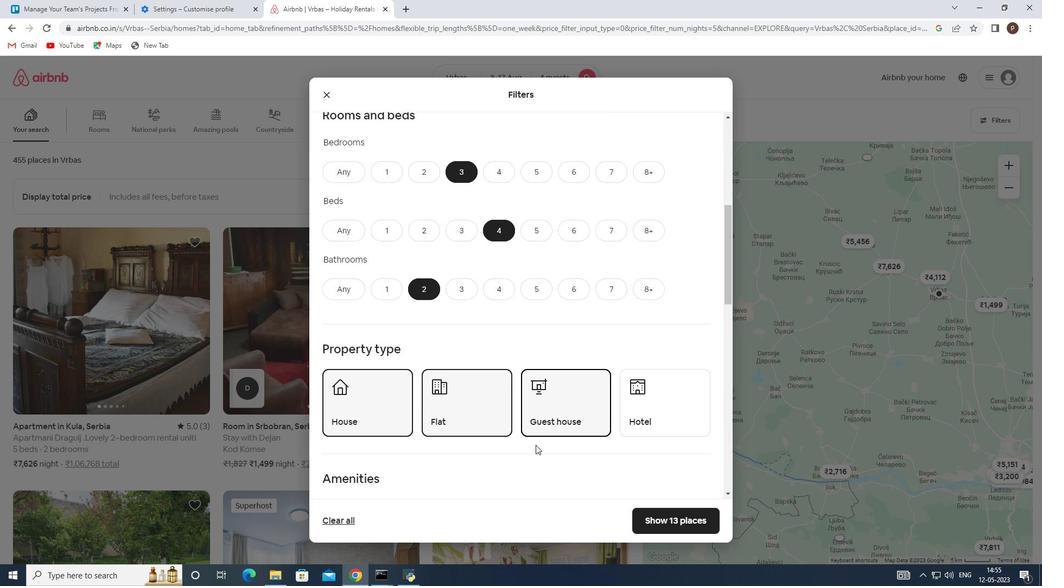 
Action: Mouse scrolled (534, 443) with delta (0, 0)
Screenshot: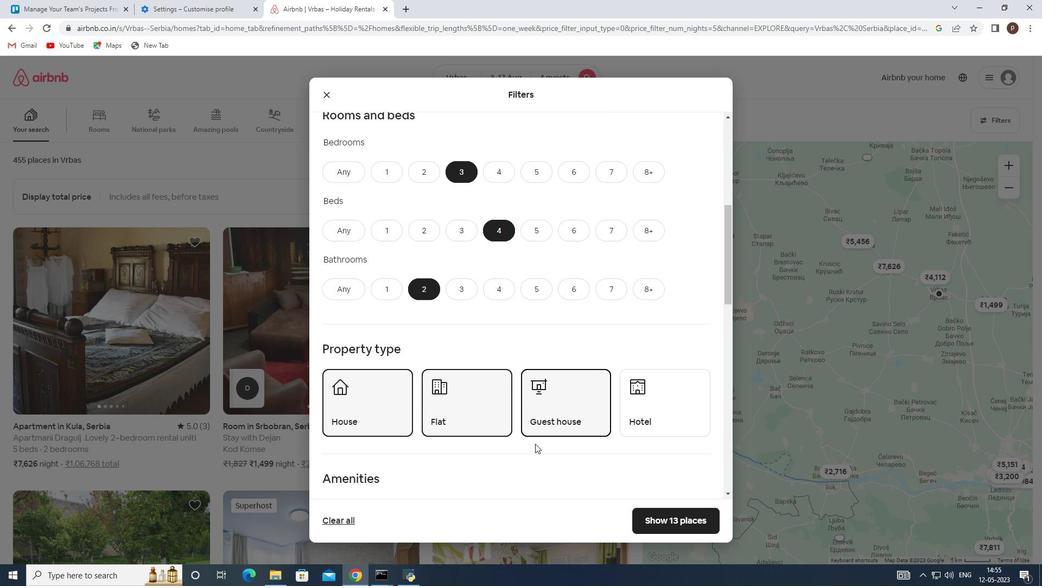 
Action: Mouse moved to (528, 438)
Screenshot: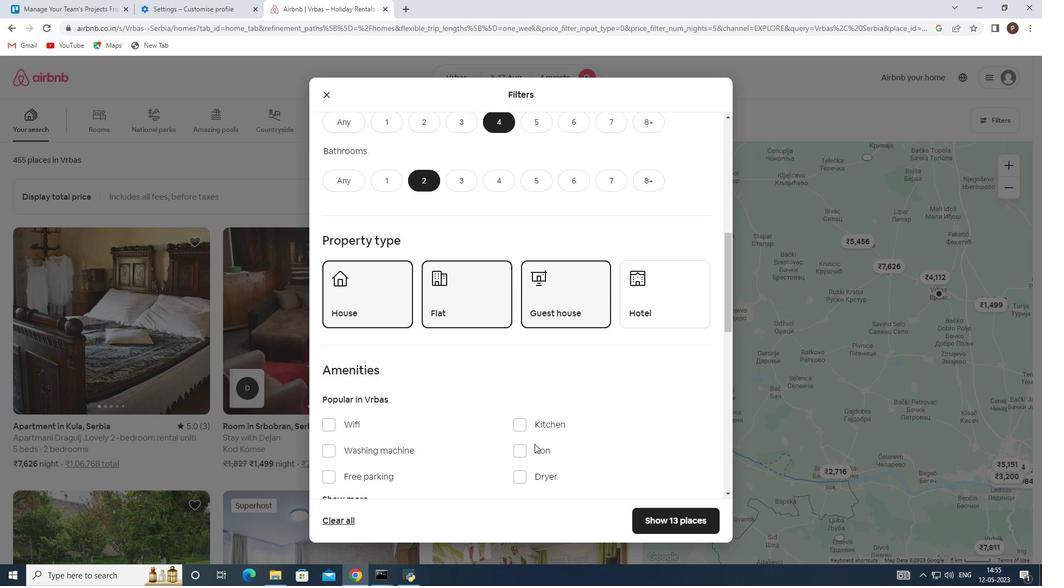 
Action: Mouse scrolled (528, 437) with delta (0, 0)
Screenshot: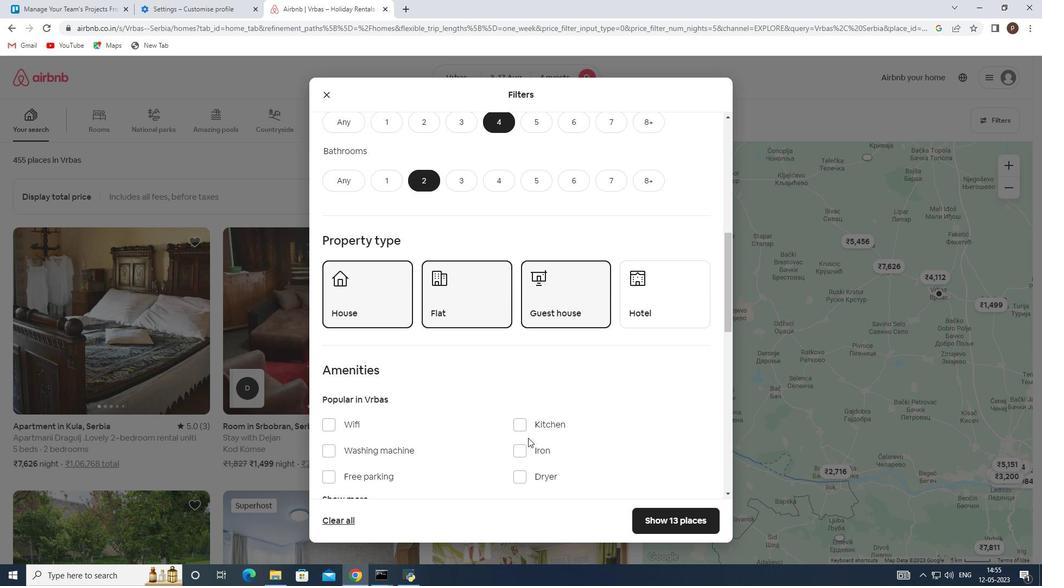 
Action: Mouse scrolled (528, 437) with delta (0, 0)
Screenshot: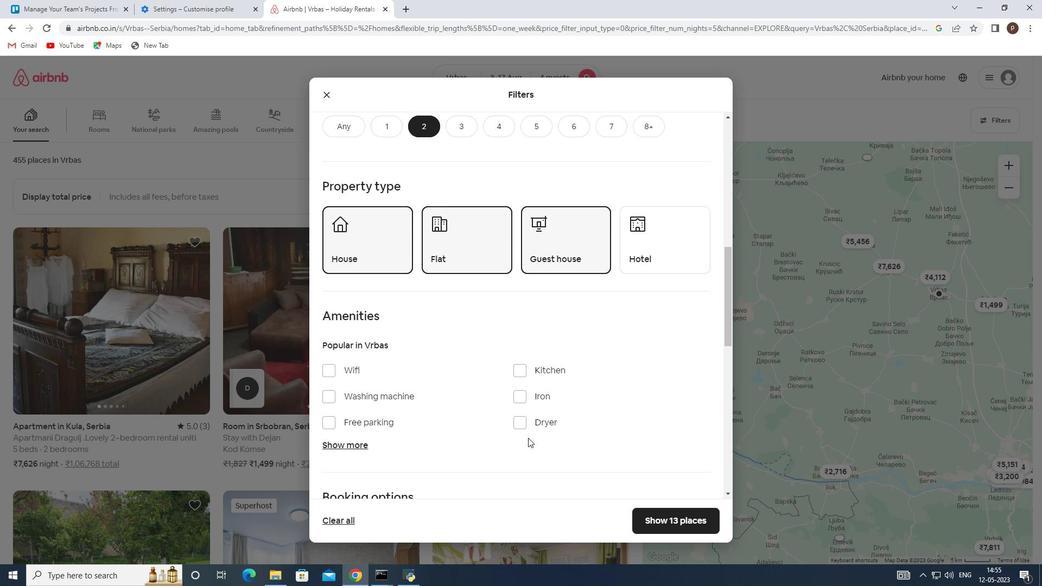 
Action: Mouse scrolled (528, 437) with delta (0, 0)
Screenshot: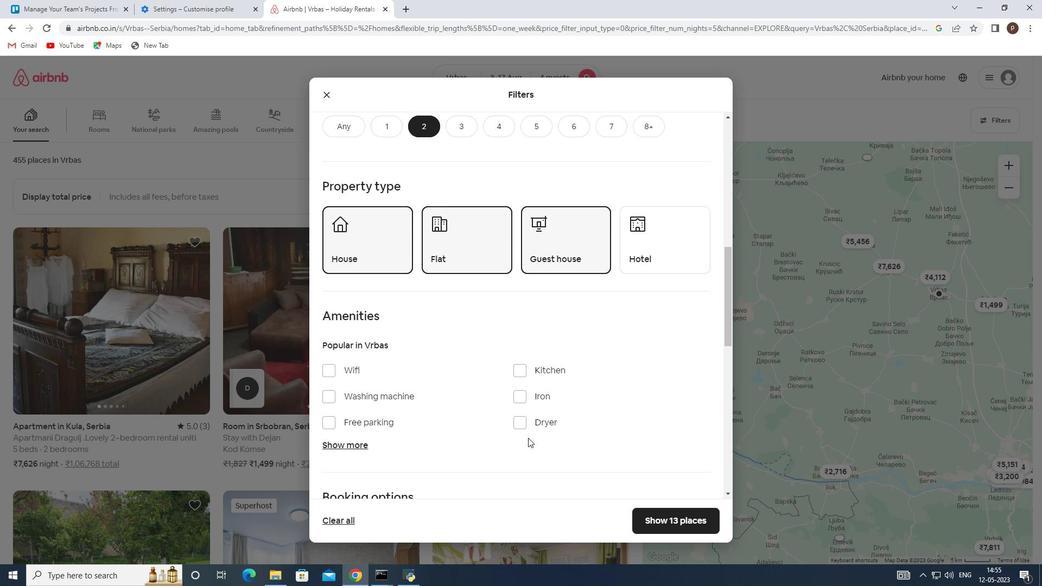 
Action: Mouse scrolled (528, 437) with delta (0, 0)
Screenshot: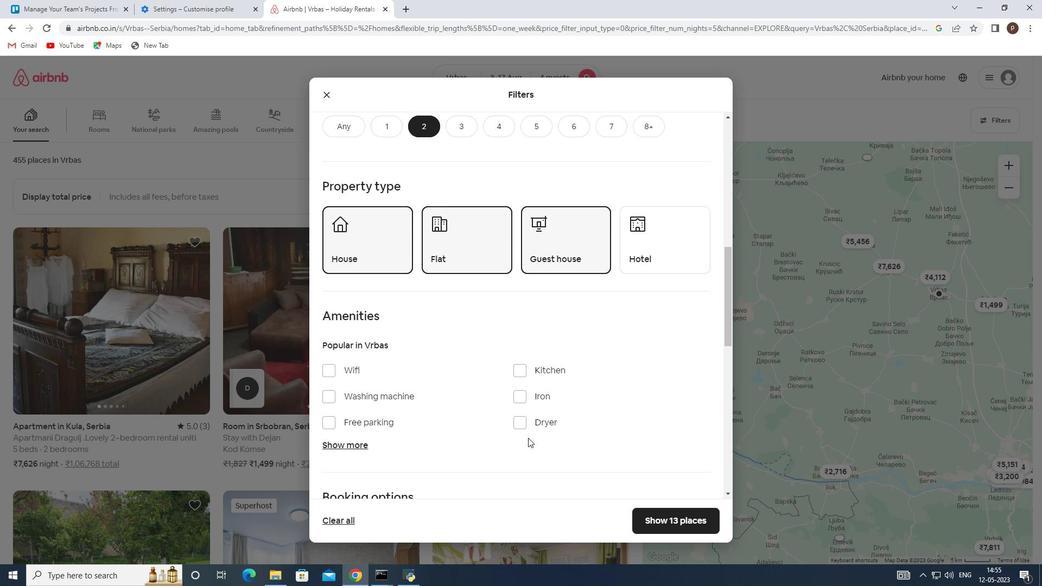 
Action: Mouse moved to (677, 406)
Screenshot: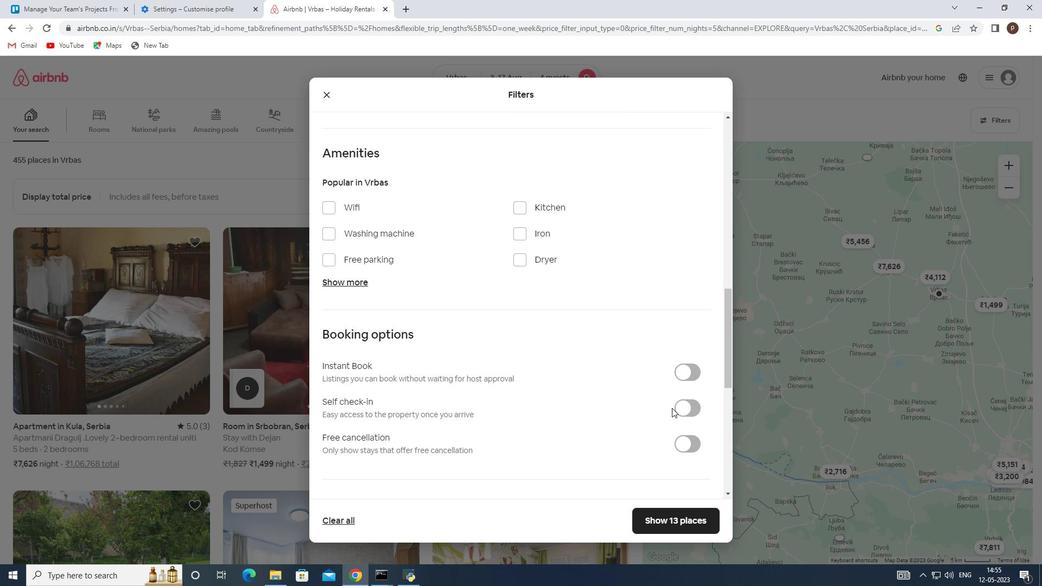 
Action: Mouse pressed left at (677, 406)
Screenshot: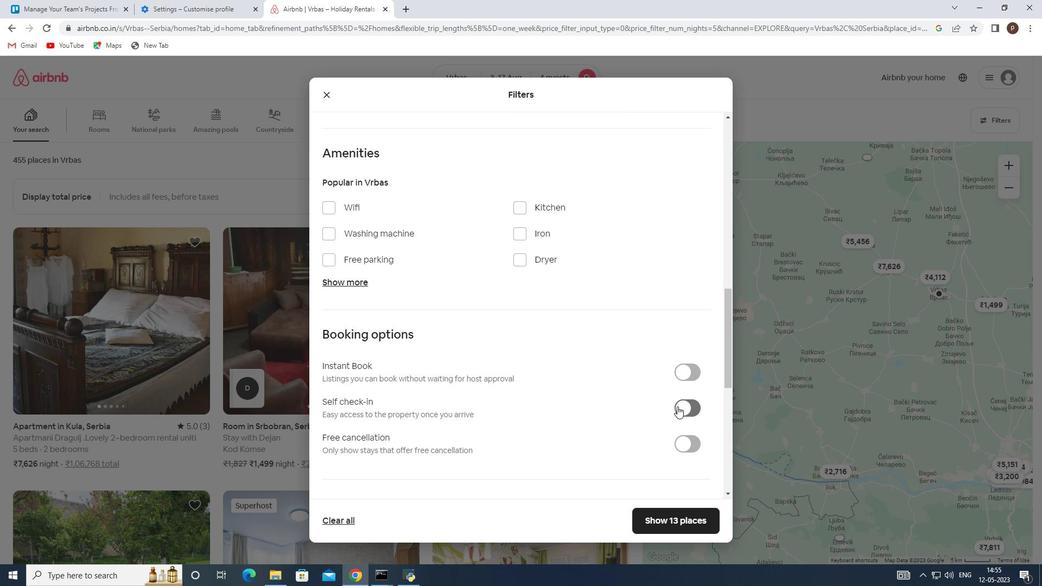 
Action: Mouse moved to (533, 408)
Screenshot: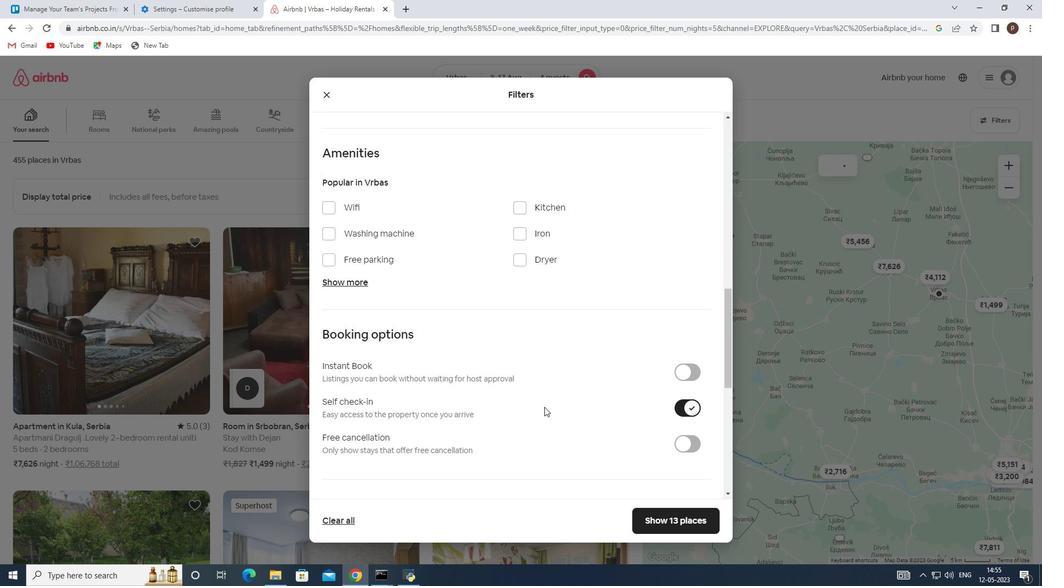 
Action: Mouse scrolled (533, 407) with delta (0, 0)
Screenshot: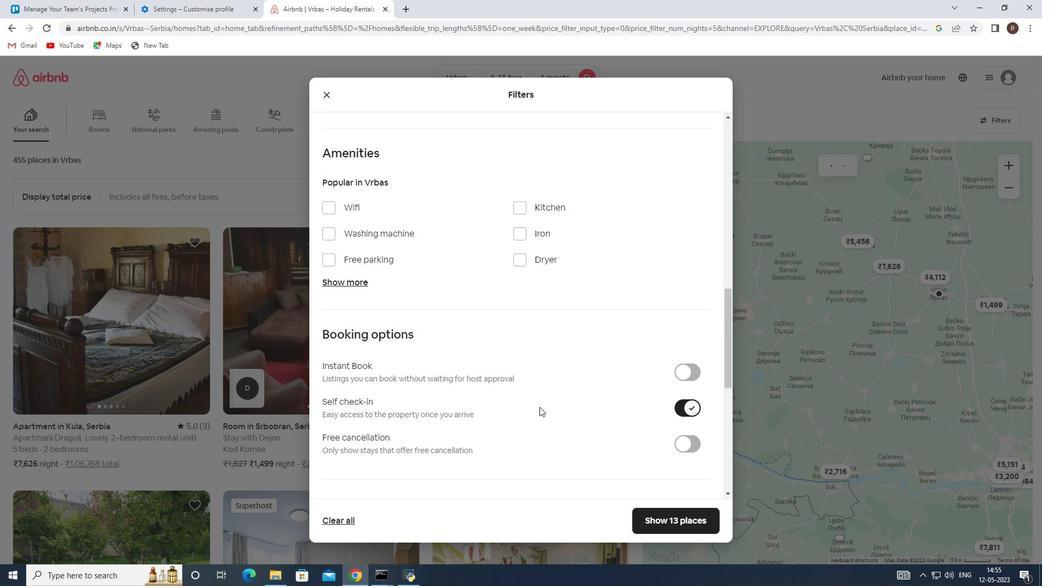 
Action: Mouse moved to (531, 408)
Screenshot: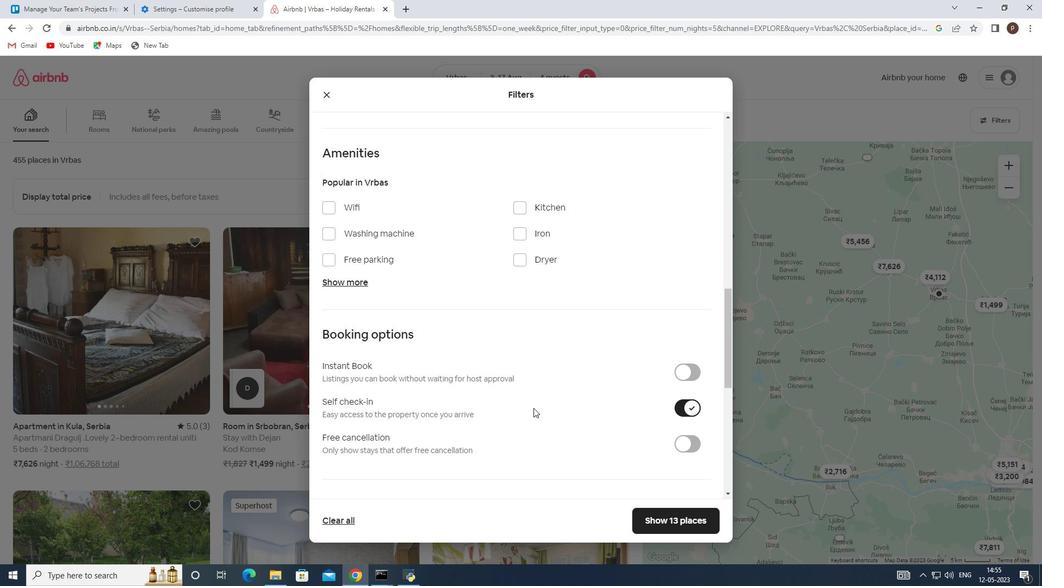 
Action: Mouse scrolled (531, 408) with delta (0, 0)
Screenshot: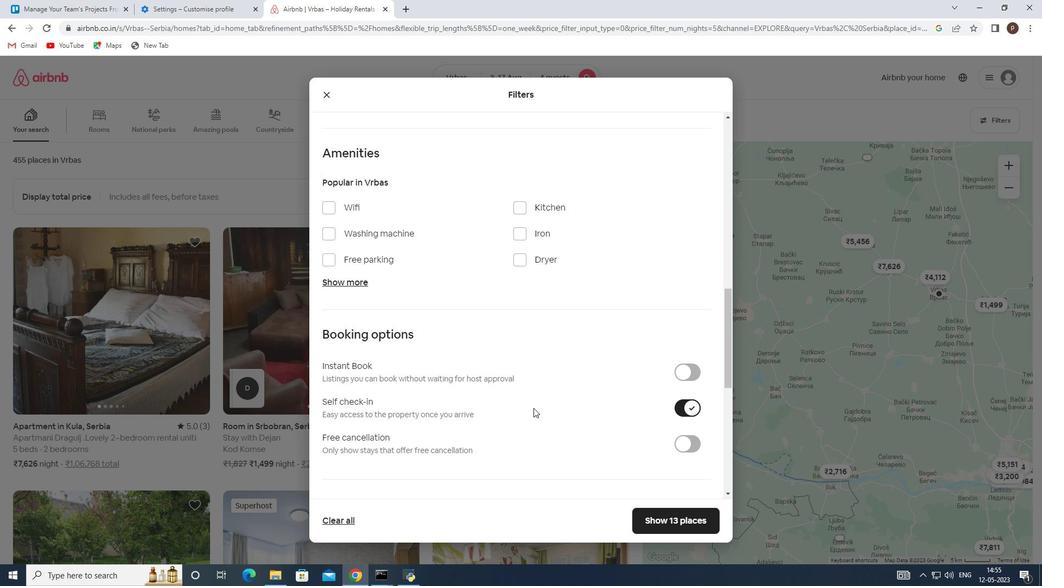 
Action: Mouse moved to (527, 408)
Screenshot: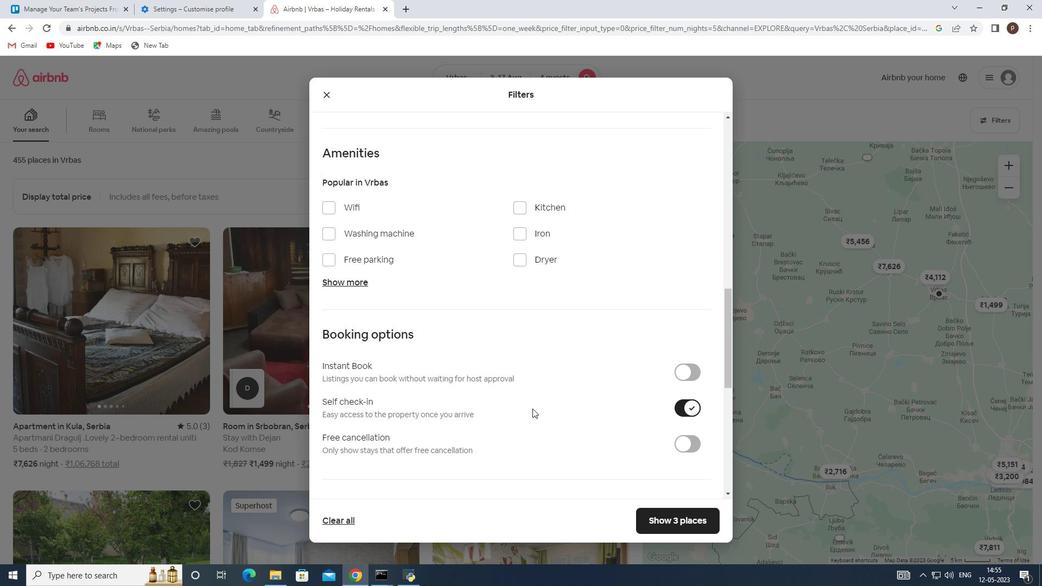 
Action: Mouse scrolled (527, 408) with delta (0, 0)
Screenshot: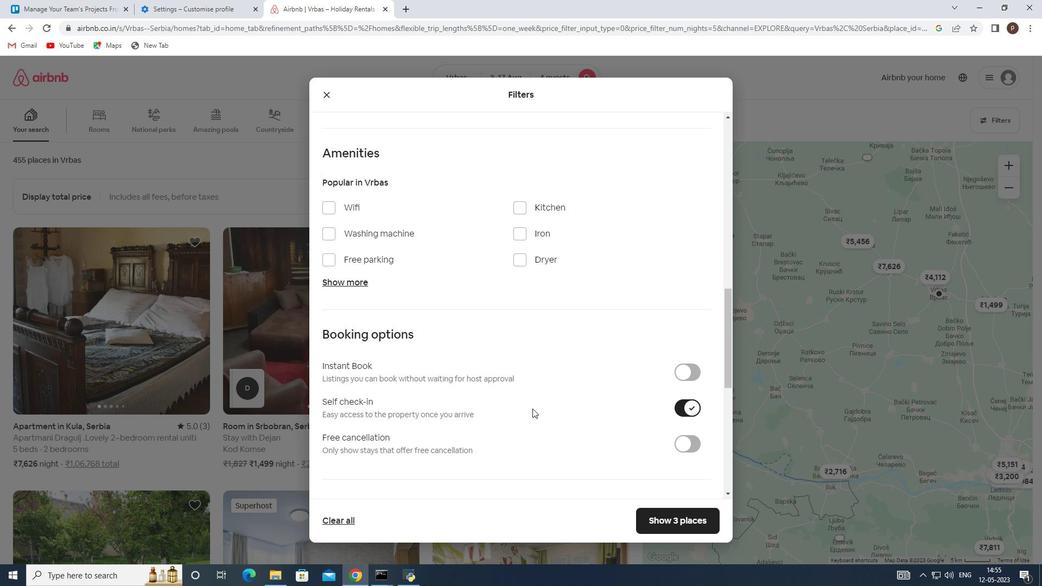 
Action: Mouse moved to (508, 403)
Screenshot: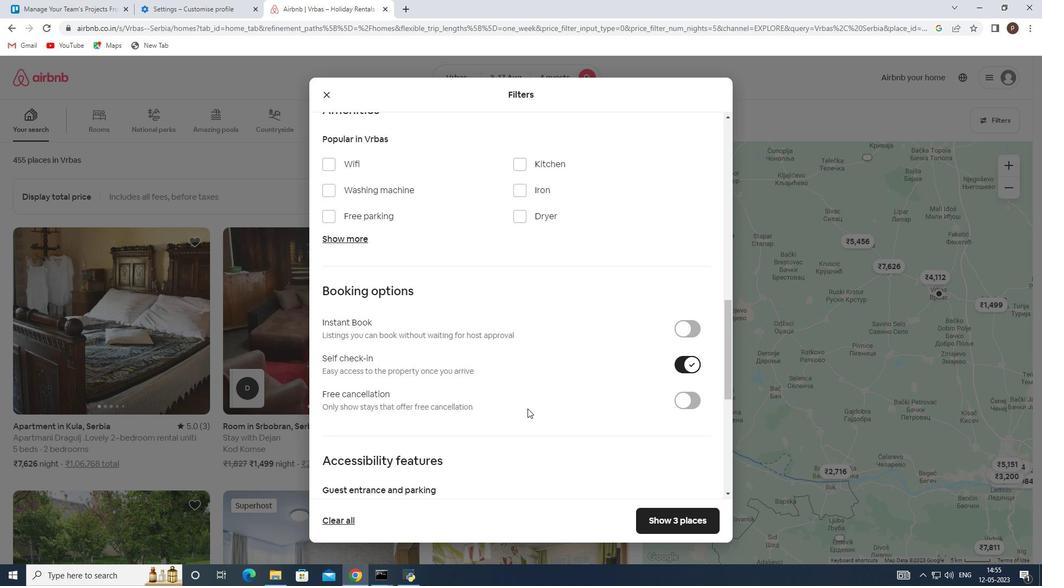 
Action: Mouse scrolled (508, 402) with delta (0, 0)
Screenshot: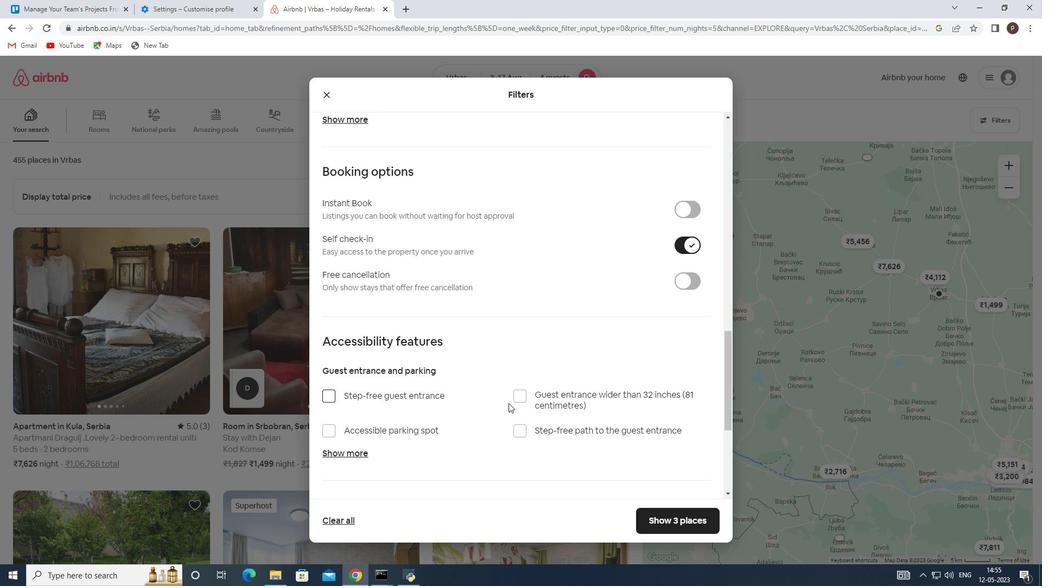 
Action: Mouse scrolled (508, 402) with delta (0, 0)
Screenshot: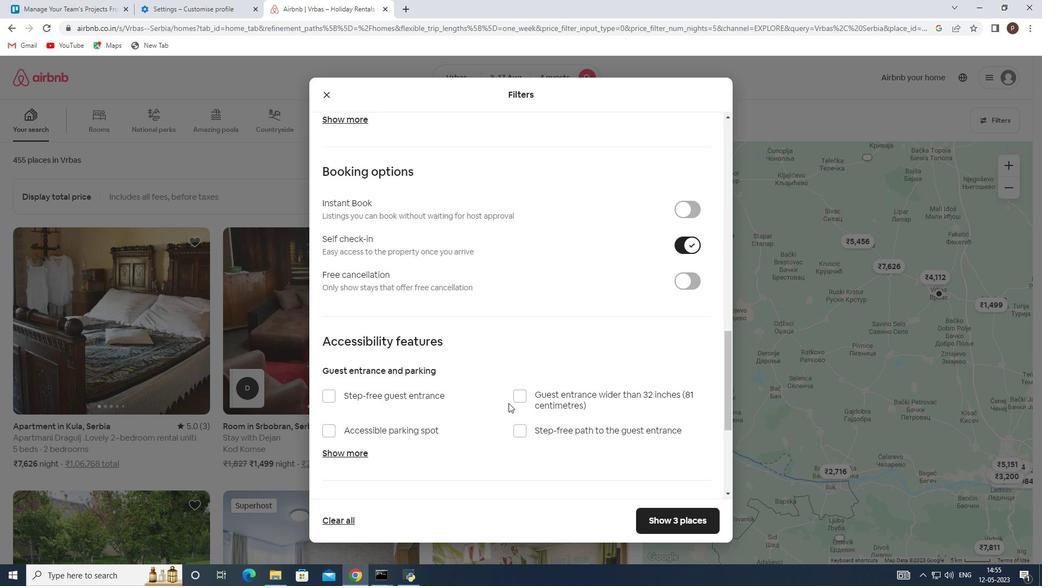 
Action: Mouse scrolled (508, 402) with delta (0, 0)
Screenshot: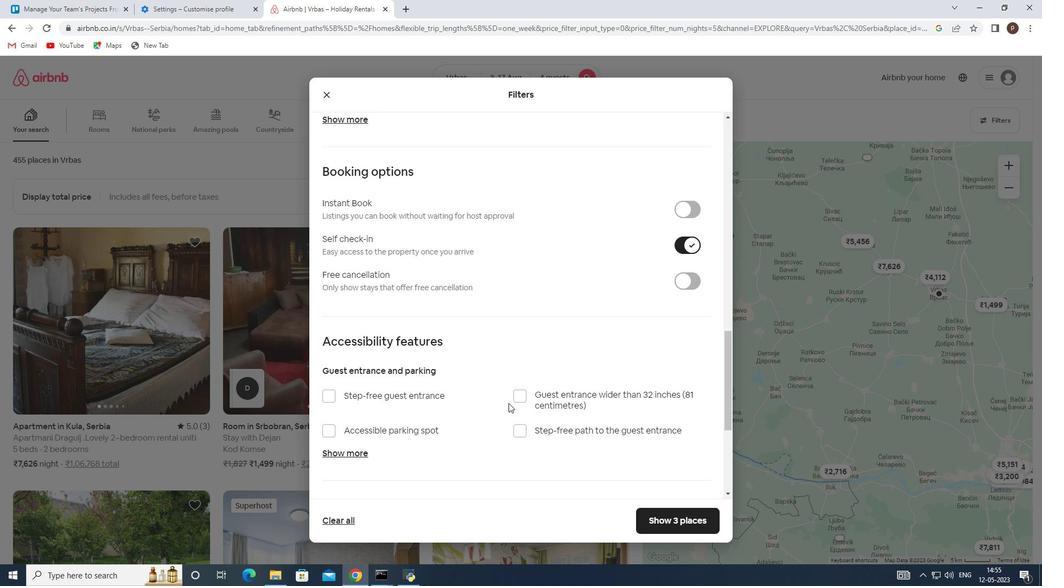 
Action: Mouse scrolled (508, 402) with delta (0, 0)
Screenshot: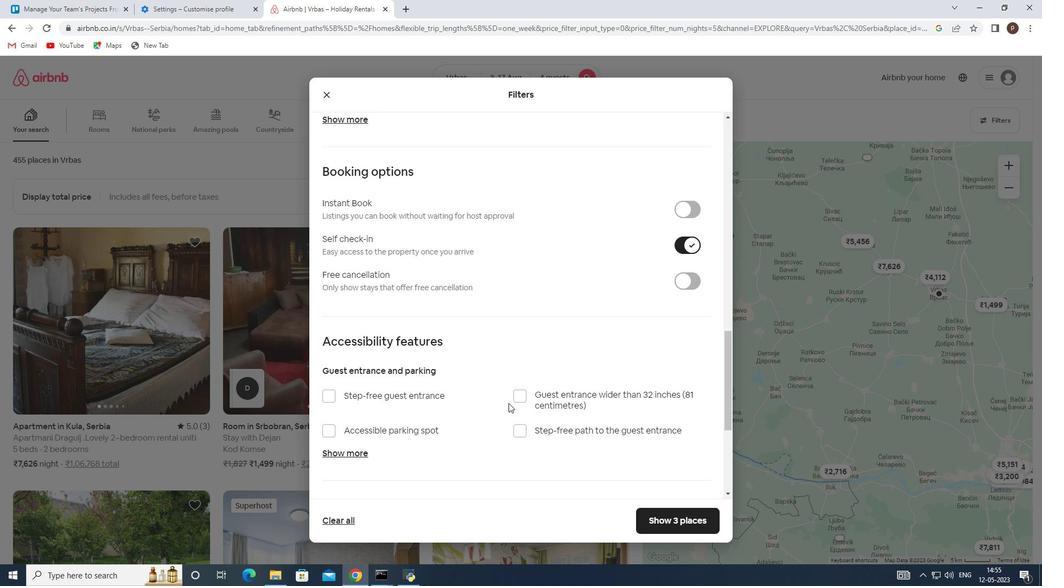 
Action: Mouse scrolled (508, 402) with delta (0, 0)
Screenshot: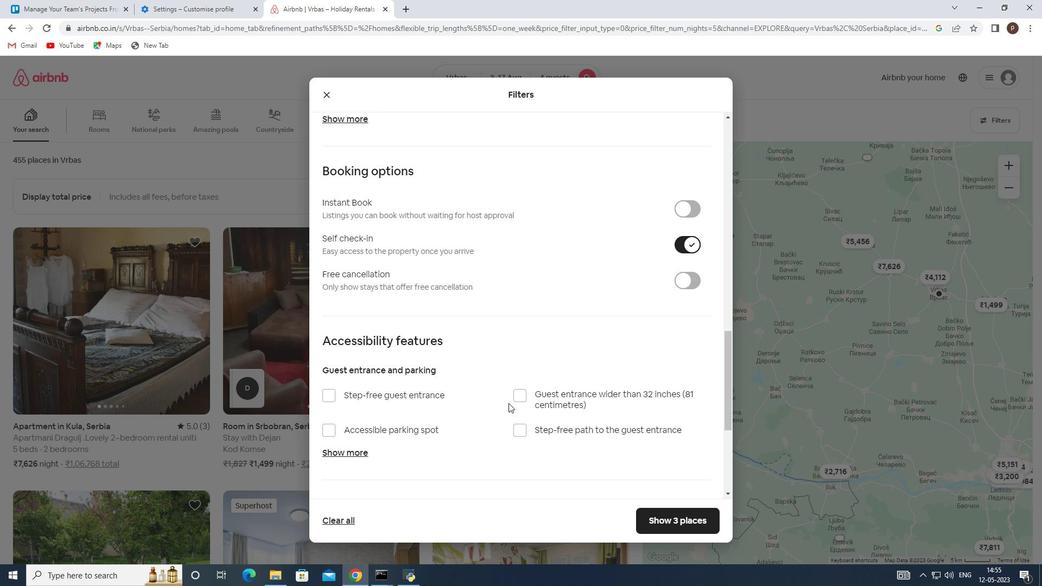 
Action: Mouse moved to (322, 418)
Screenshot: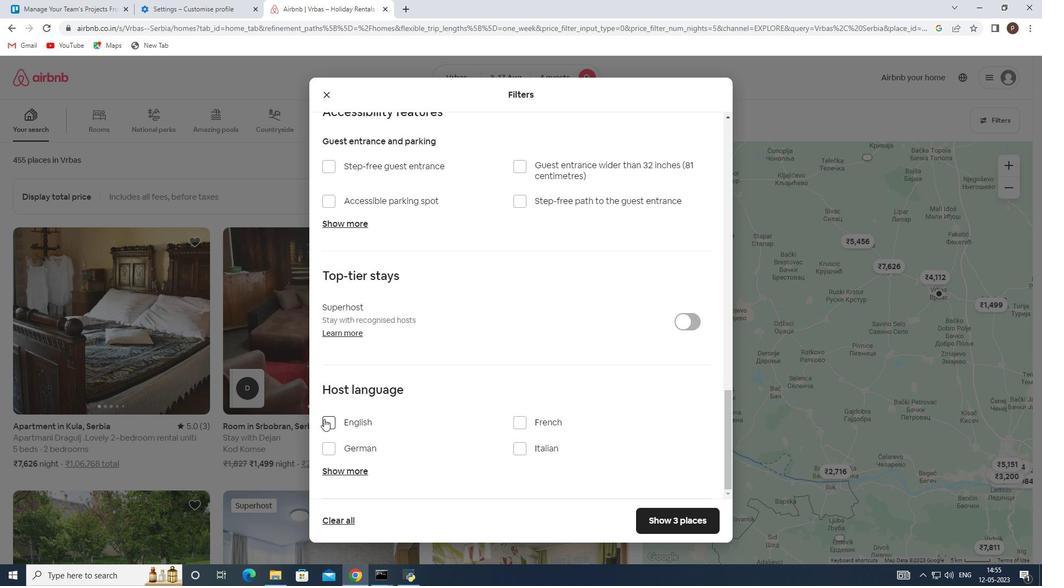 
Action: Mouse pressed left at (322, 418)
Screenshot: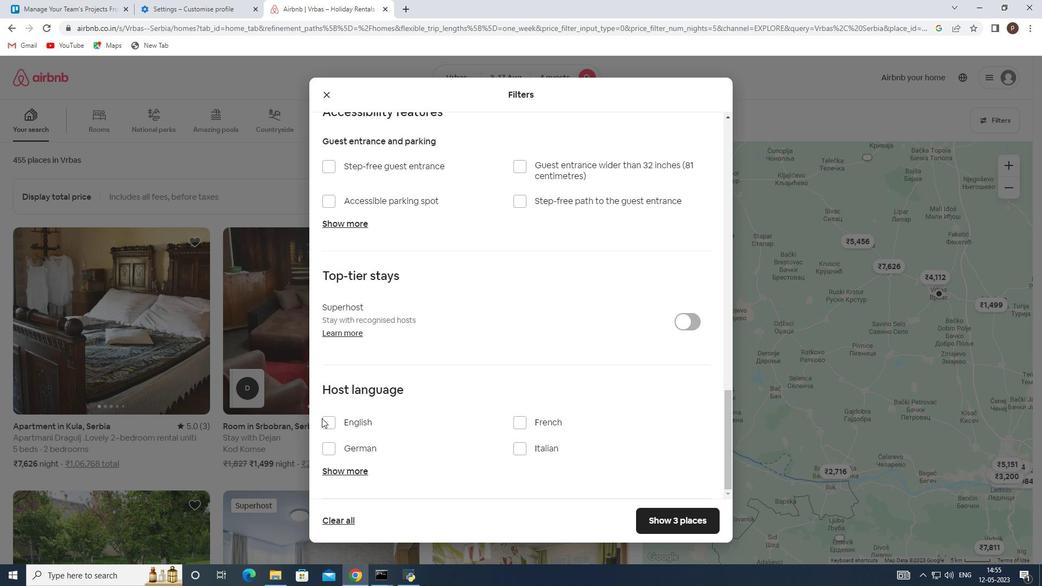 
Action: Mouse moved to (335, 420)
Screenshot: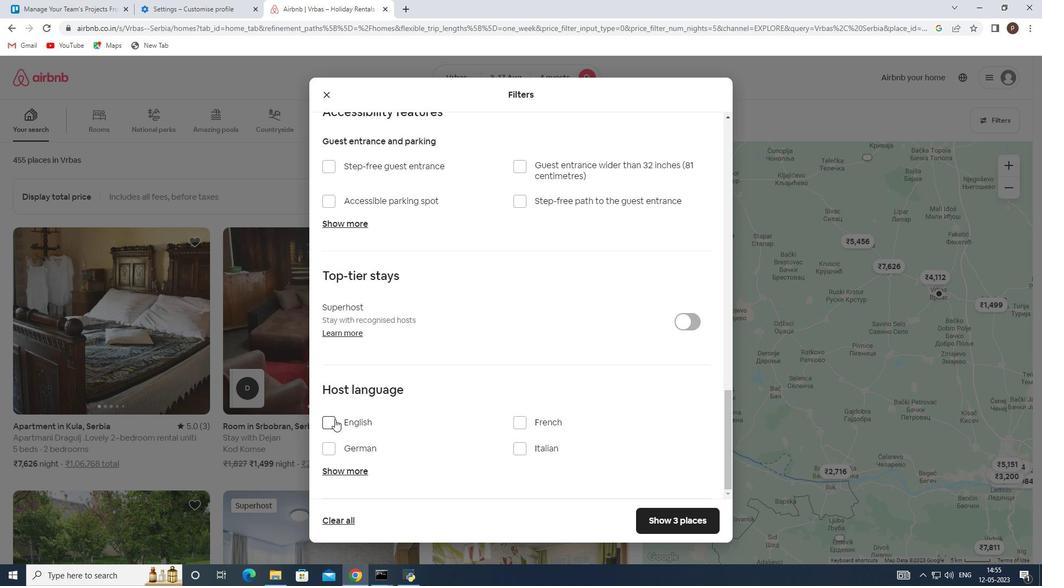 
Action: Mouse pressed left at (335, 420)
Screenshot: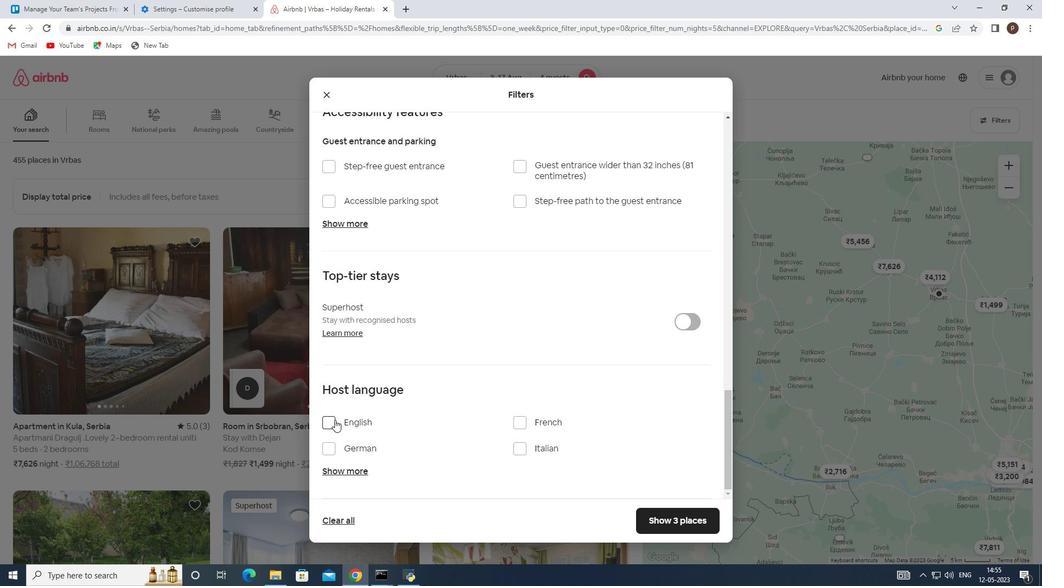 
Action: Mouse moved to (680, 519)
Screenshot: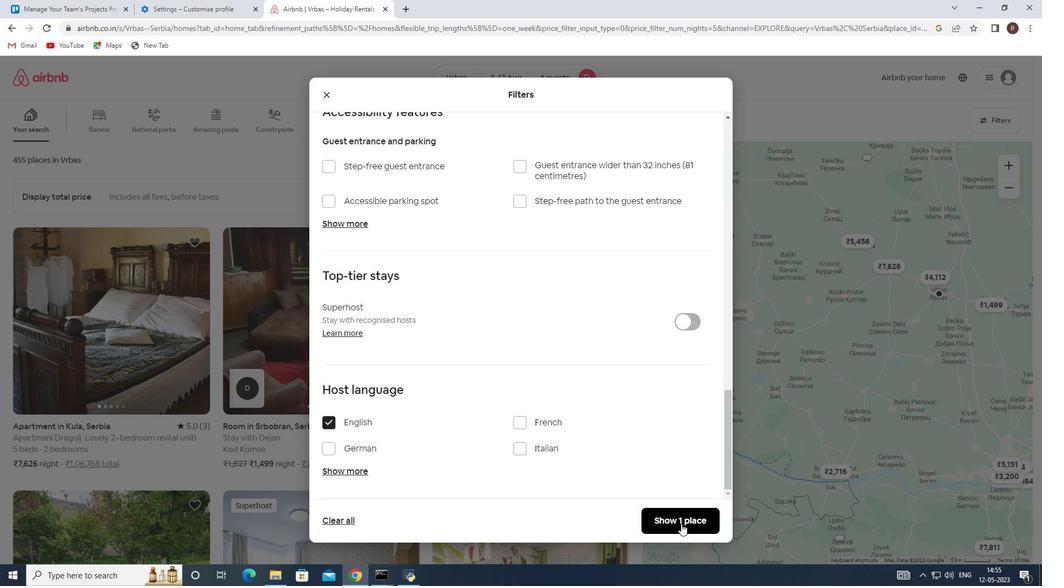 
Action: Mouse pressed left at (680, 519)
Screenshot: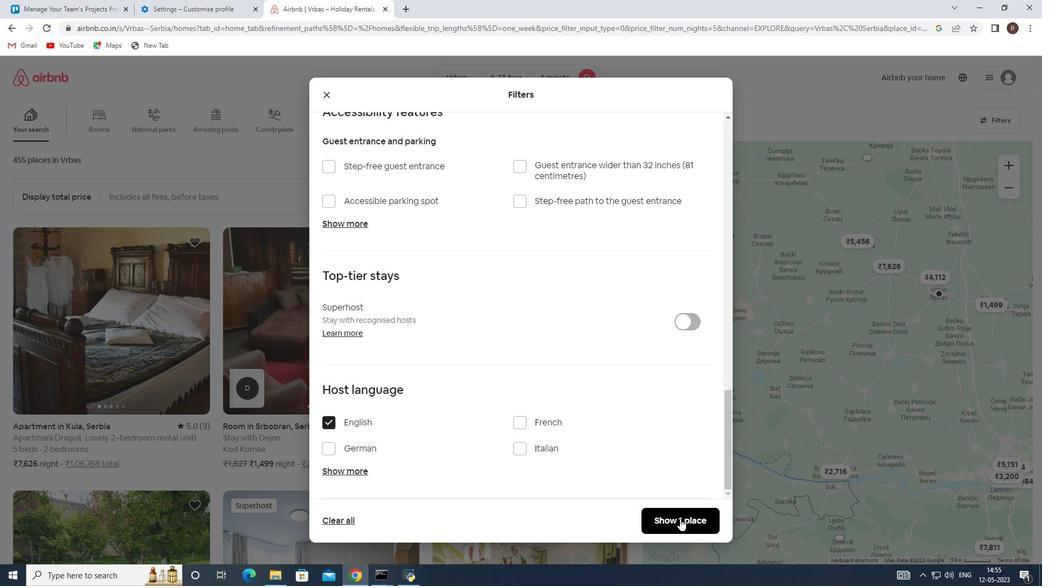 
Action: Mouse moved to (680, 517)
Screenshot: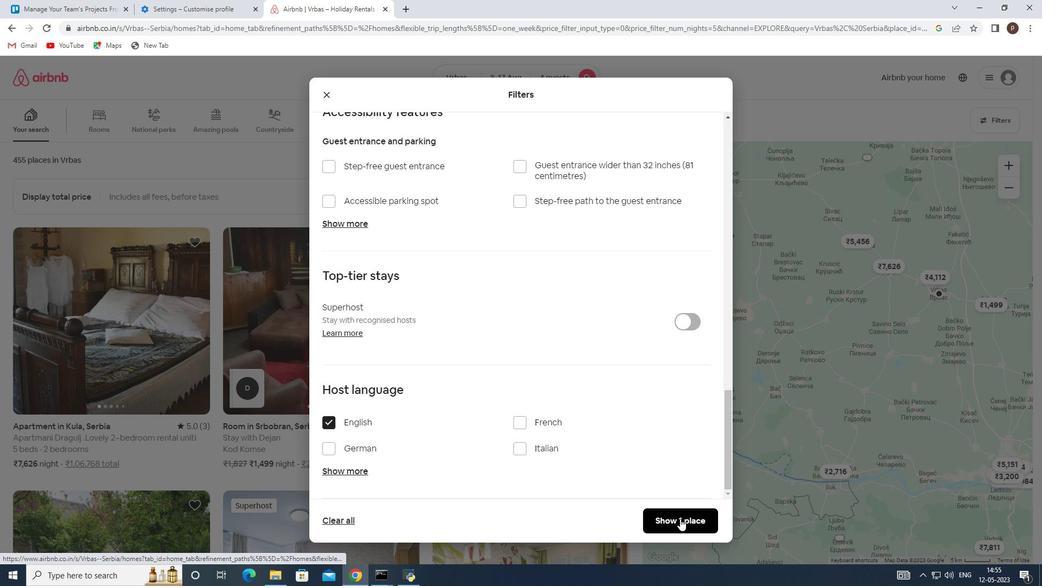 
